 Task: Look for space in Lianran, China from 12th  August, 2023 to 15th August, 2023 for 3 adults in price range Rs.12000 to Rs.16000. Place can be entire place with 2 bedrooms having 3 beds and 1 bathroom. Property type can be house, flat, guest house. Booking option can be shelf check-in. Required host language is Chinese (Simplified).
Action: Mouse moved to (400, 140)
Screenshot: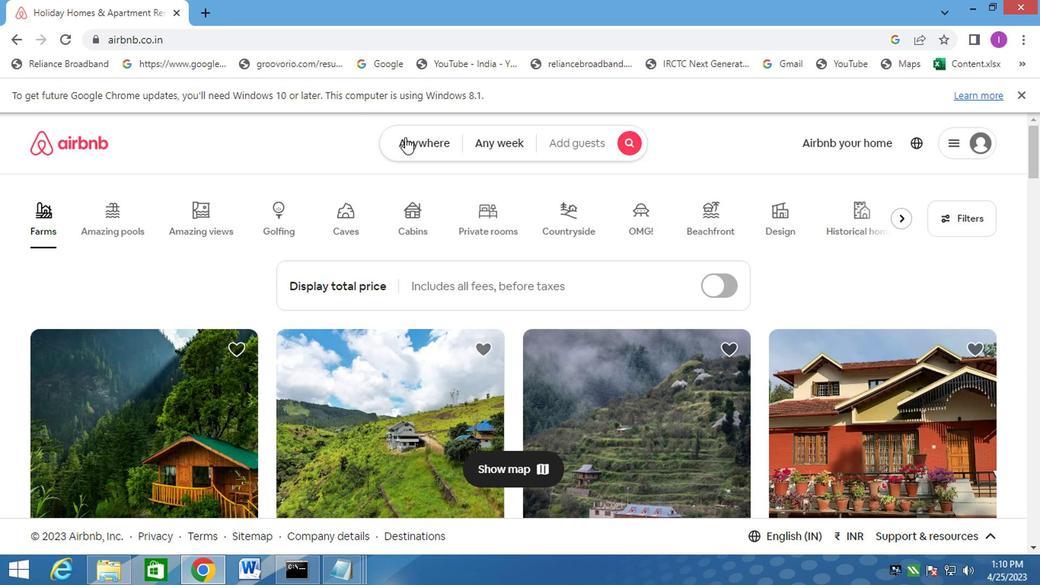 
Action: Mouse pressed left at (400, 140)
Screenshot: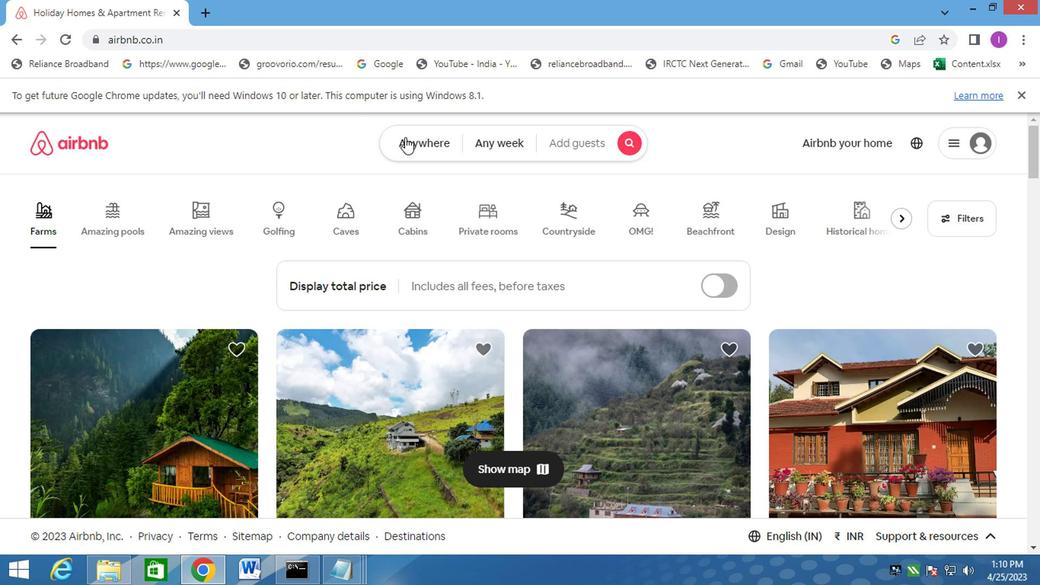 
Action: Mouse moved to (216, 206)
Screenshot: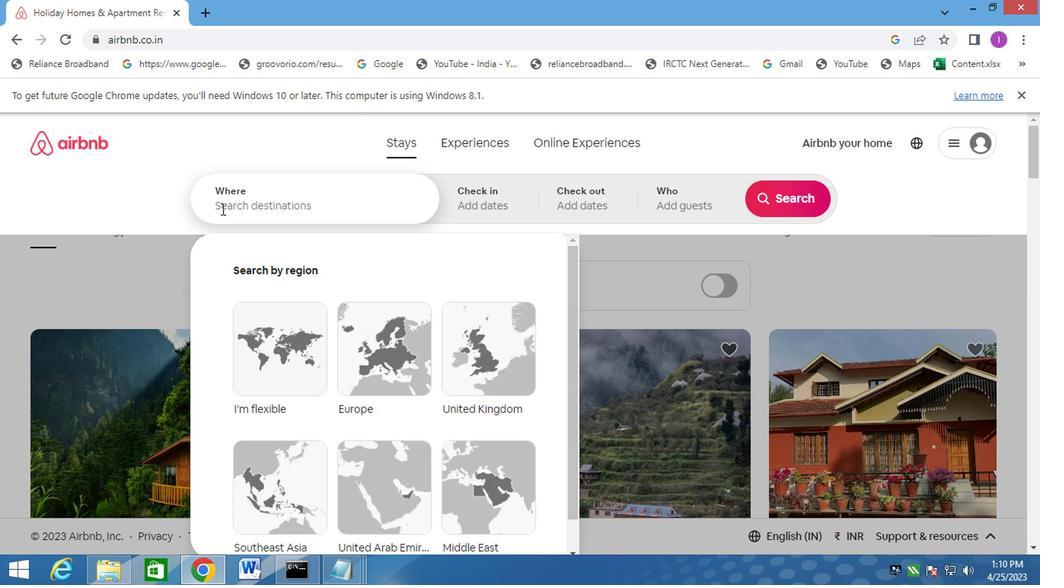 
Action: Mouse pressed left at (216, 206)
Screenshot: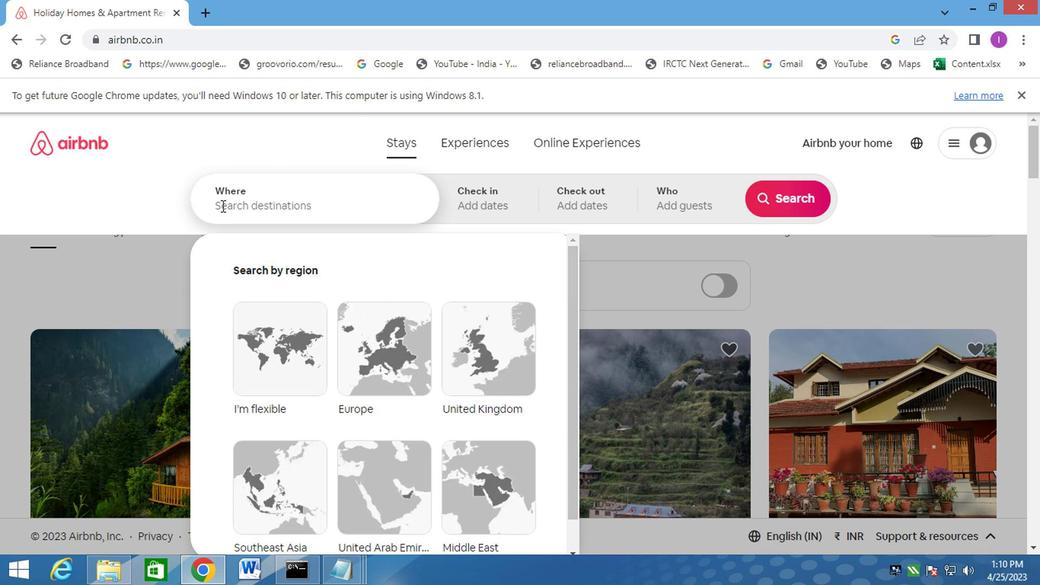 
Action: Mouse moved to (234, 153)
Screenshot: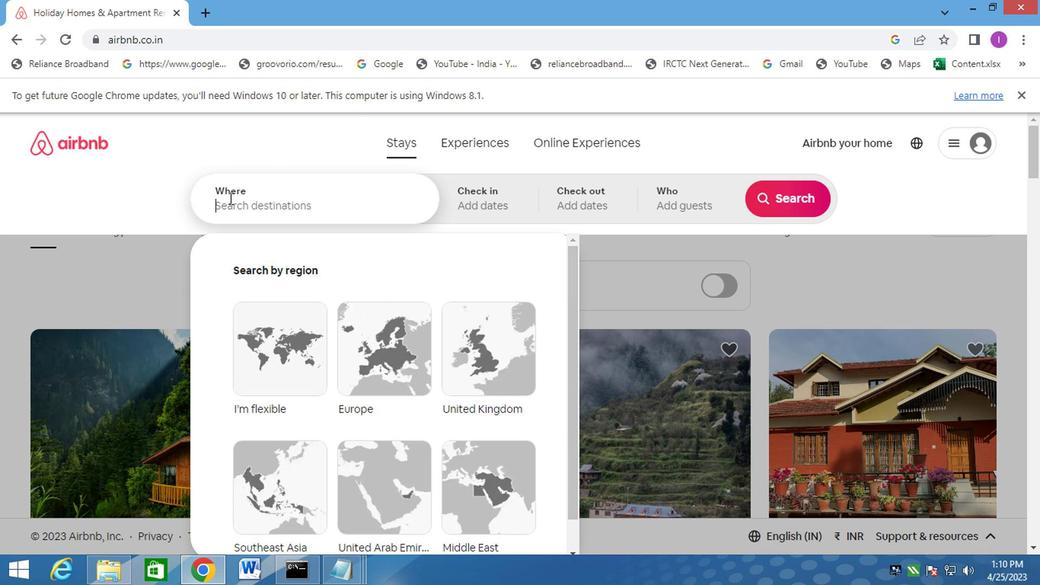 
Action: Key pressed lianran,china
Screenshot: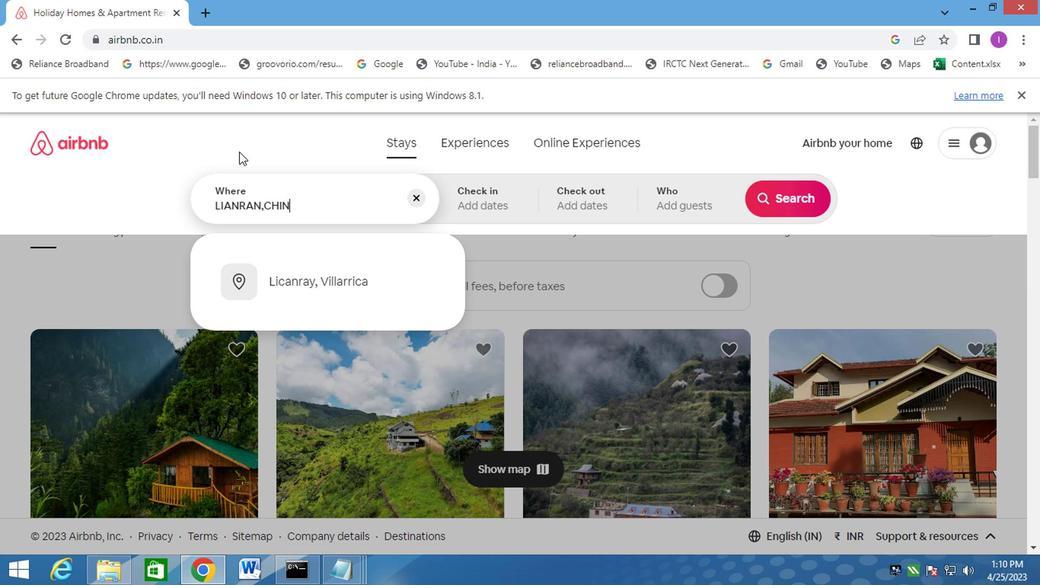 
Action: Mouse moved to (494, 203)
Screenshot: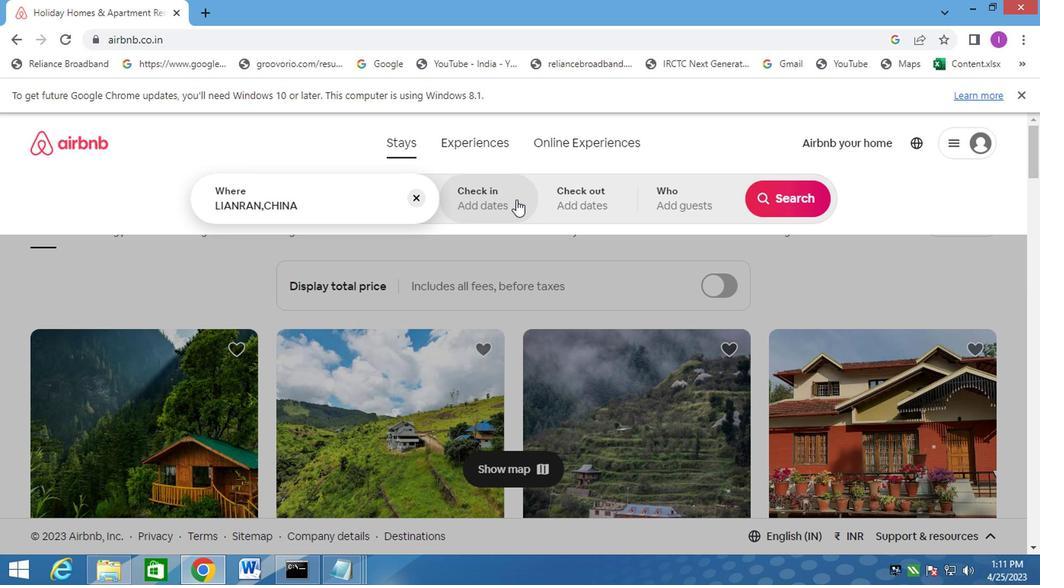 
Action: Mouse pressed left at (494, 203)
Screenshot: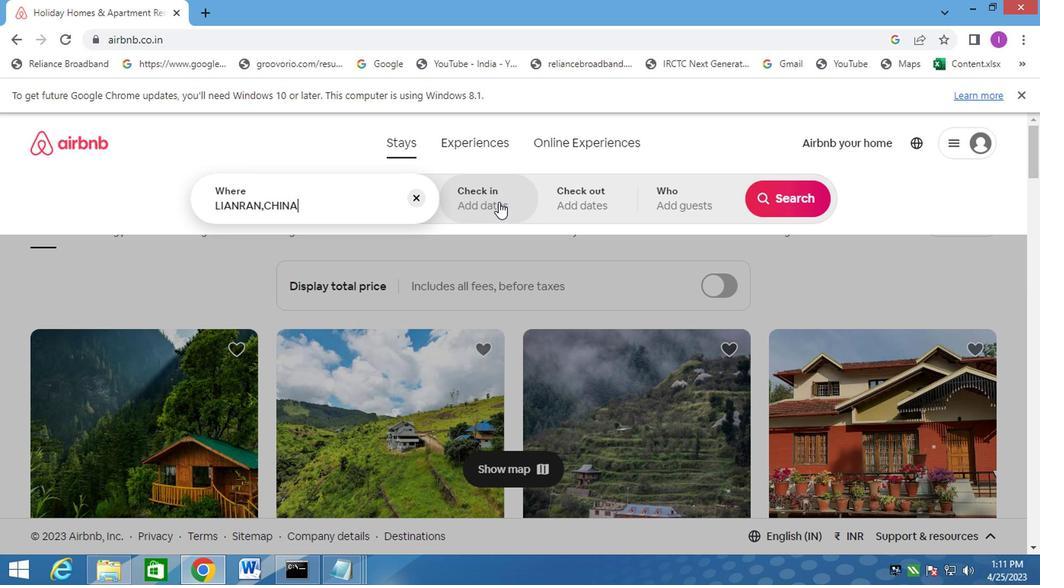 
Action: Mouse moved to (773, 317)
Screenshot: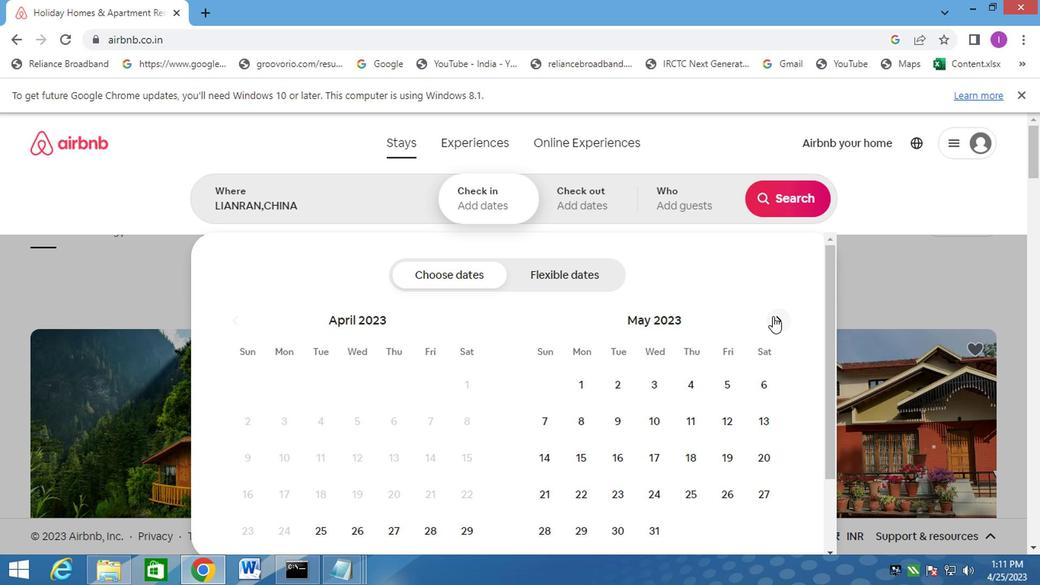 
Action: Mouse pressed left at (773, 317)
Screenshot: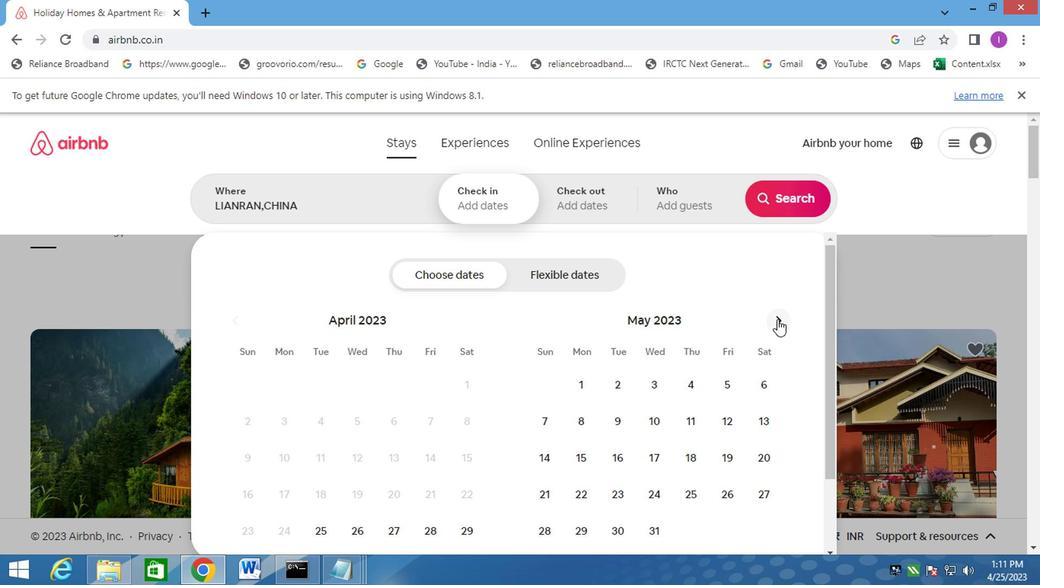 
Action: Mouse moved to (773, 317)
Screenshot: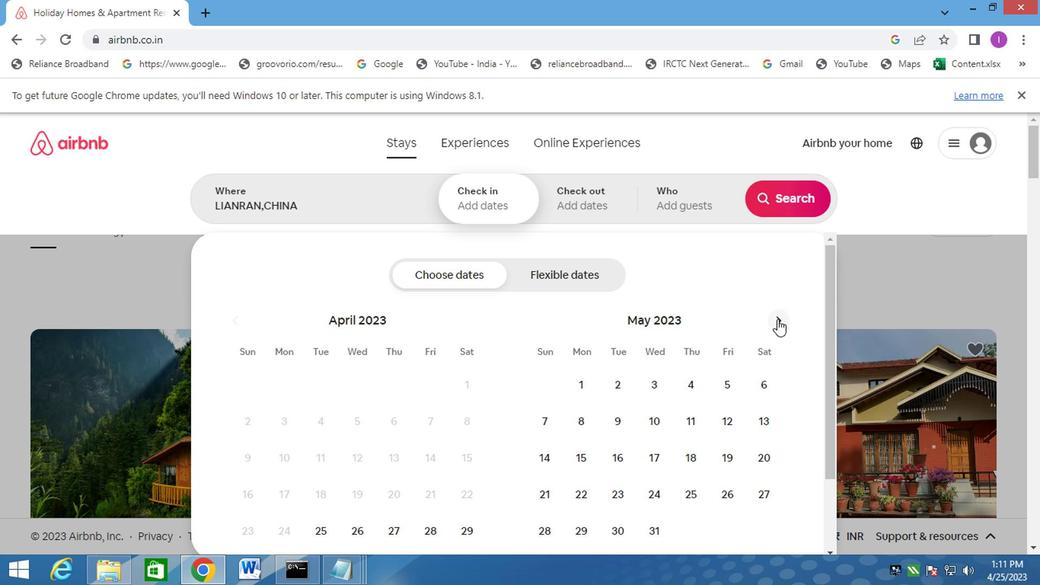 
Action: Mouse pressed left at (773, 317)
Screenshot: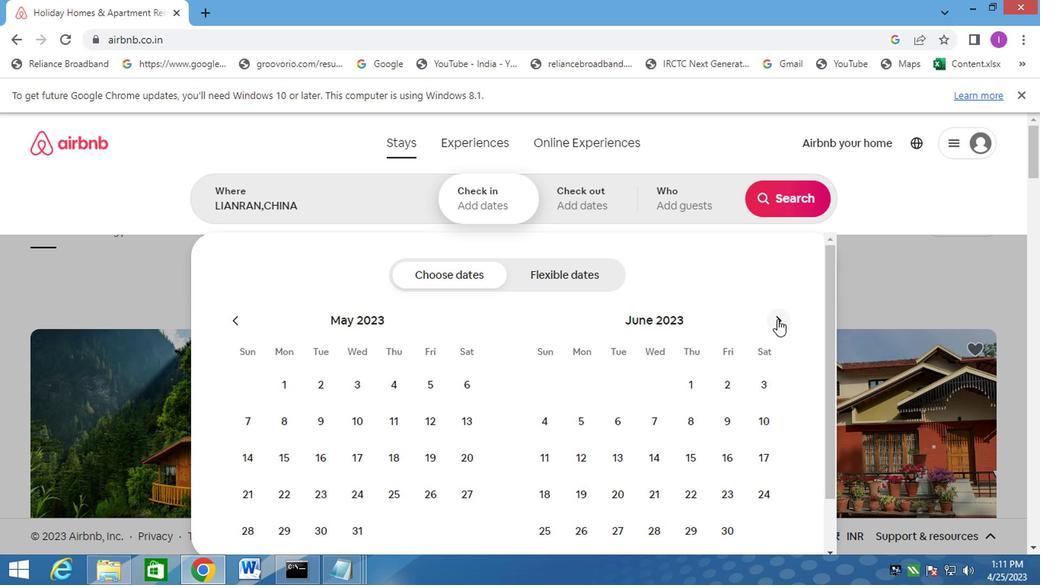 
Action: Mouse pressed left at (773, 317)
Screenshot: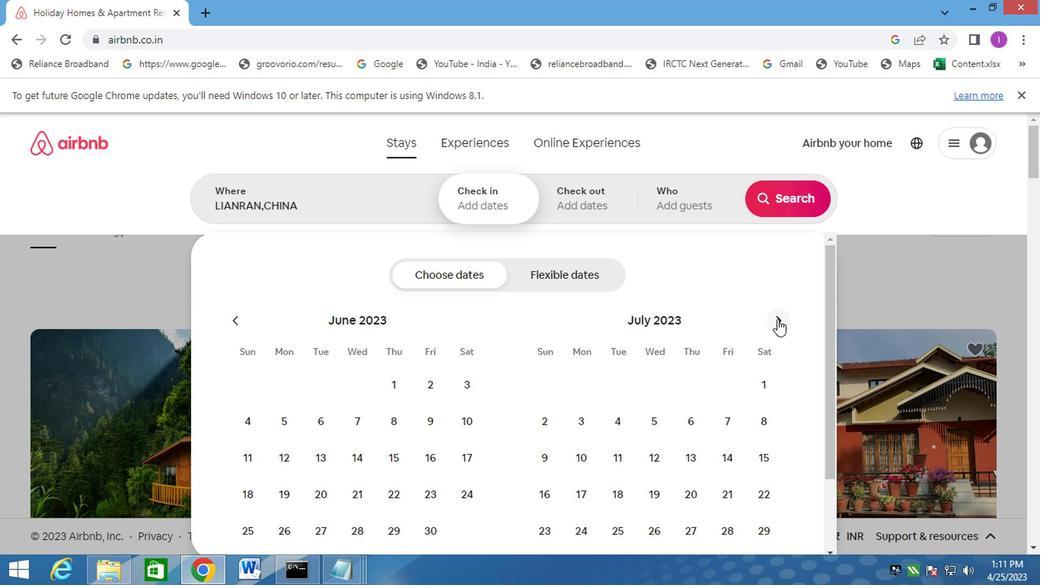 
Action: Mouse moved to (759, 413)
Screenshot: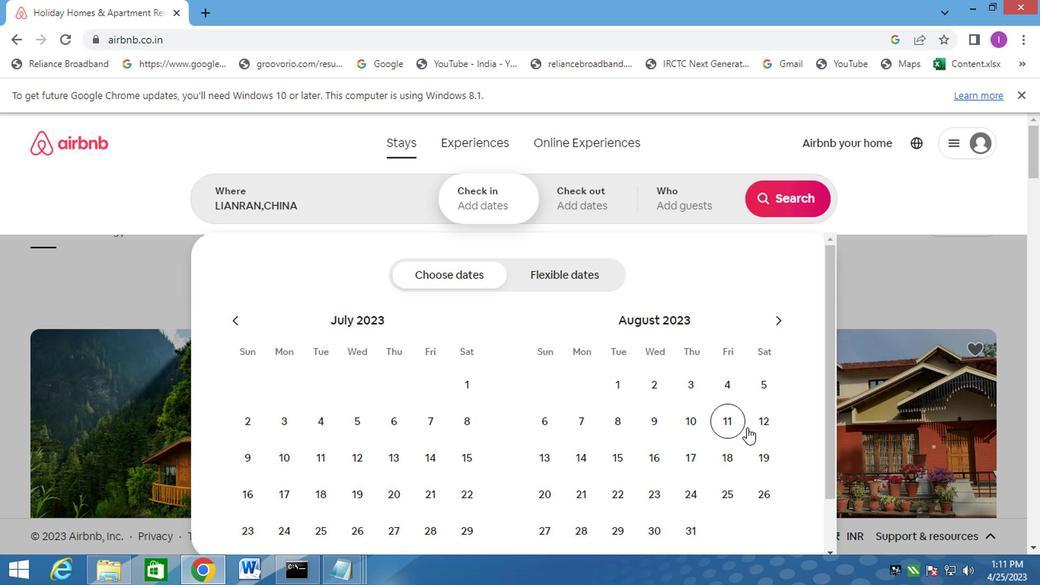 
Action: Mouse pressed left at (759, 413)
Screenshot: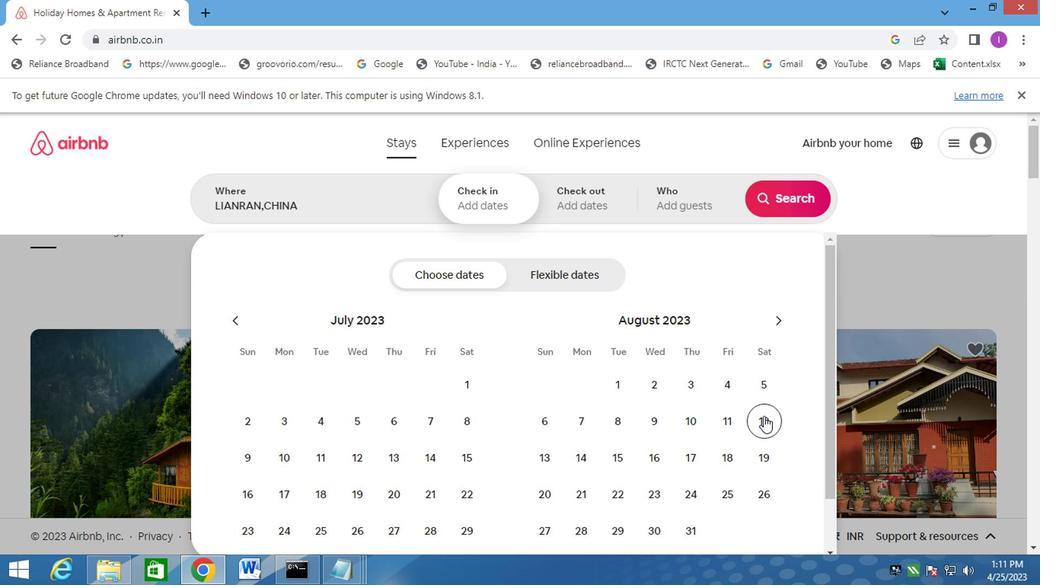 
Action: Mouse moved to (616, 453)
Screenshot: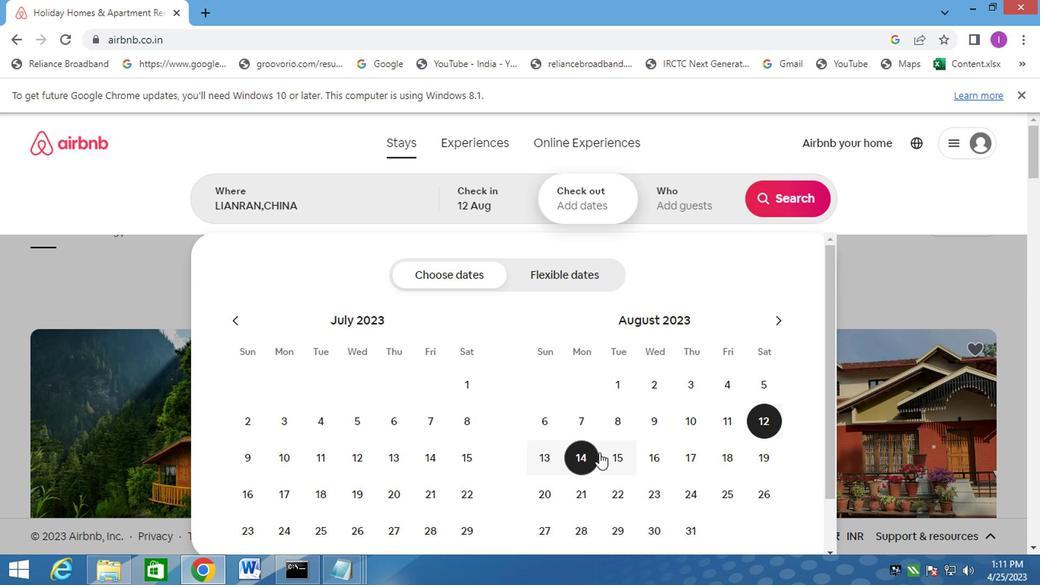 
Action: Mouse pressed left at (616, 453)
Screenshot: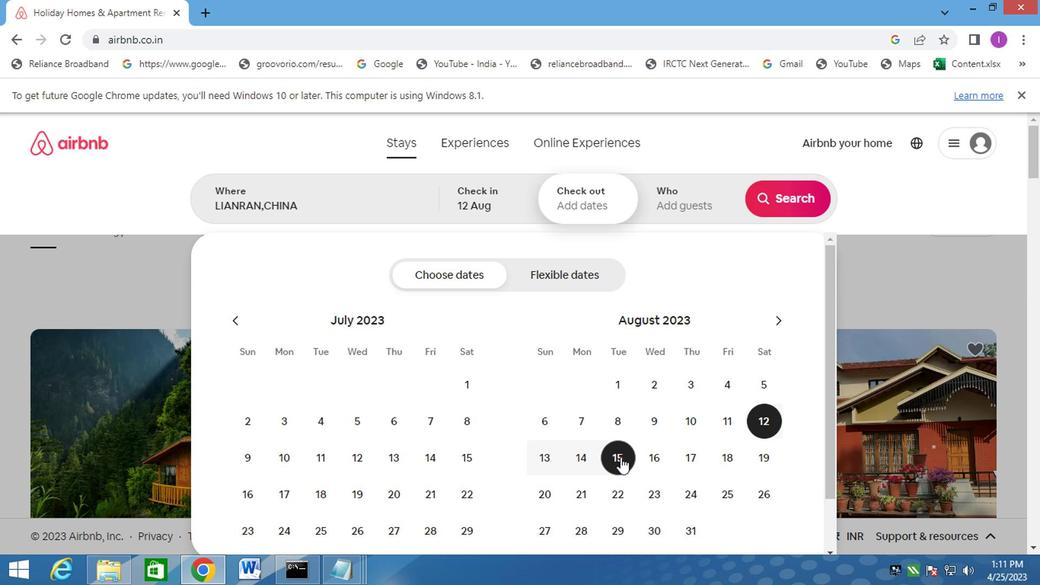 
Action: Mouse moved to (692, 206)
Screenshot: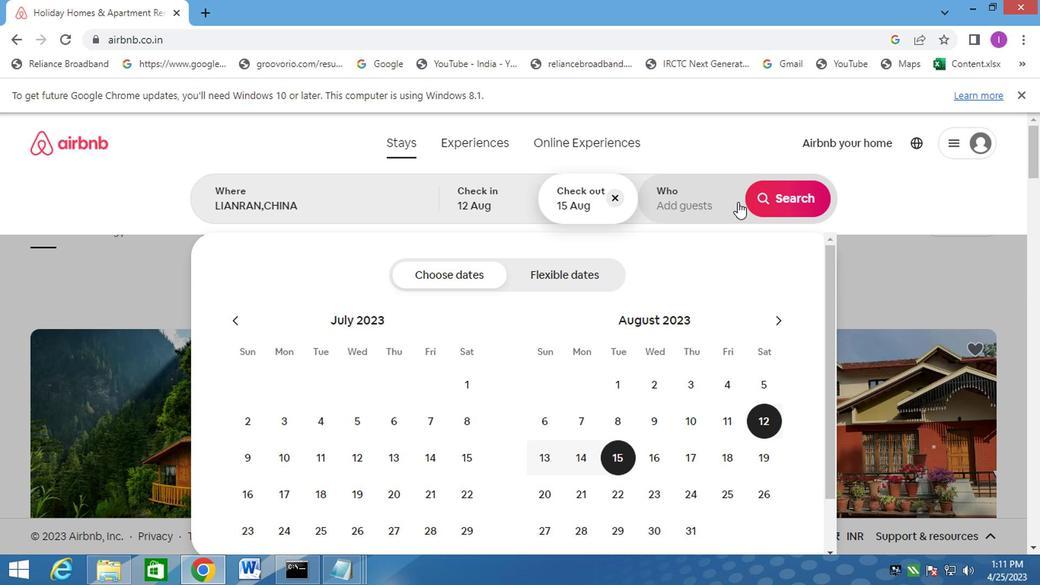 
Action: Mouse pressed left at (692, 206)
Screenshot: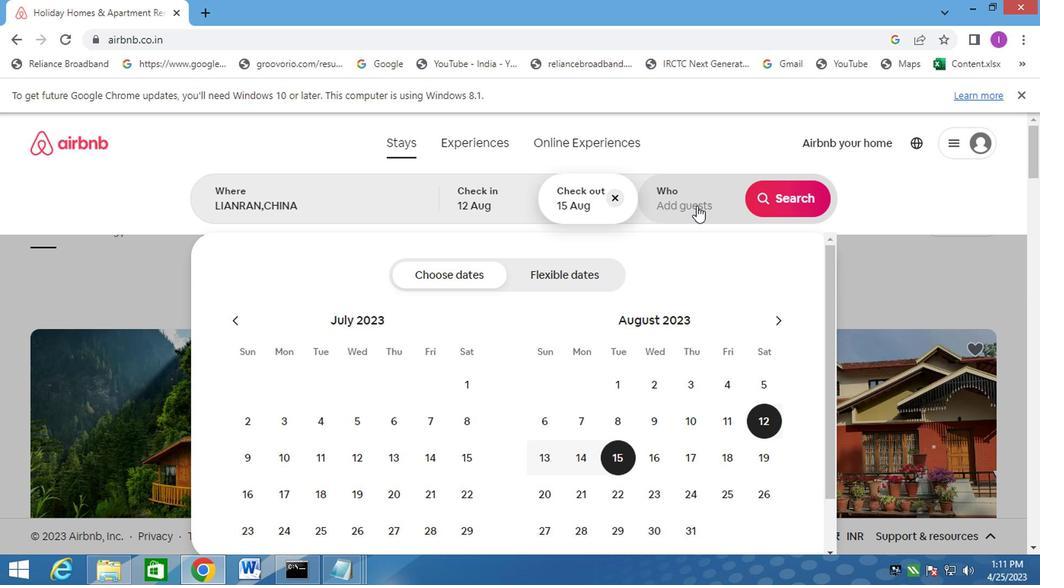 
Action: Mouse moved to (786, 282)
Screenshot: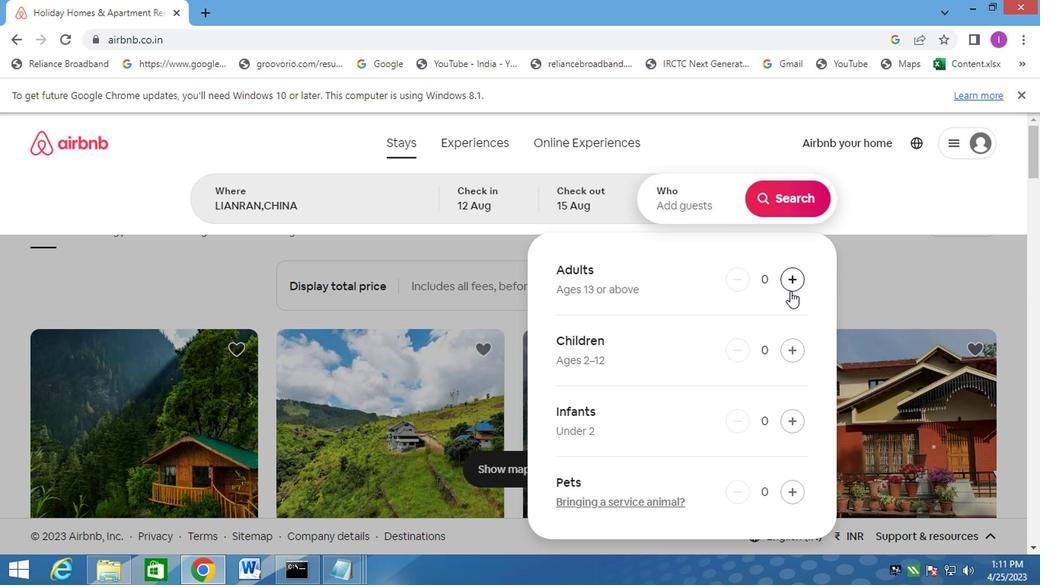
Action: Mouse pressed left at (786, 282)
Screenshot: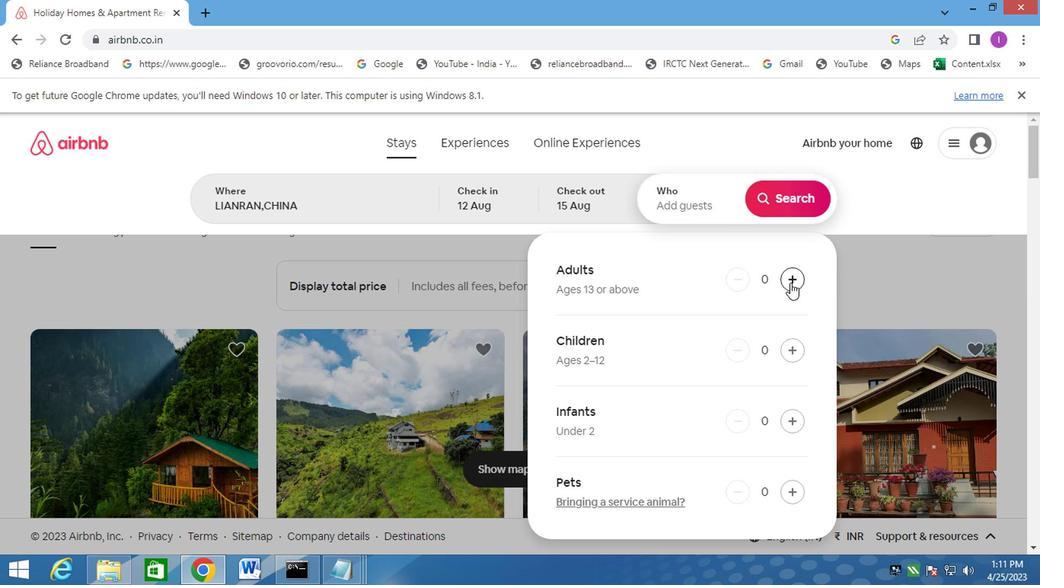 
Action: Mouse pressed left at (786, 282)
Screenshot: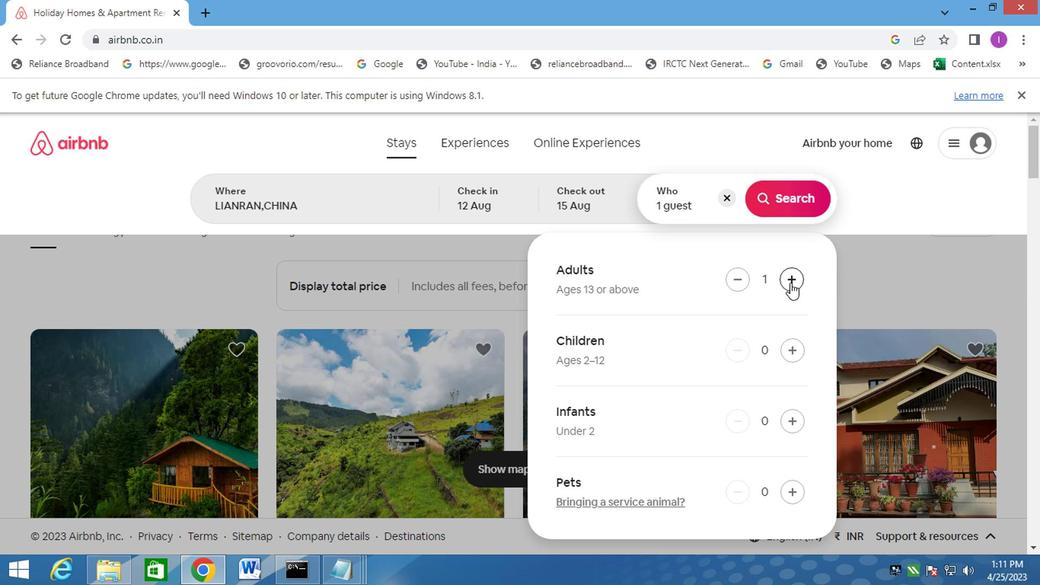 
Action: Mouse moved to (786, 281)
Screenshot: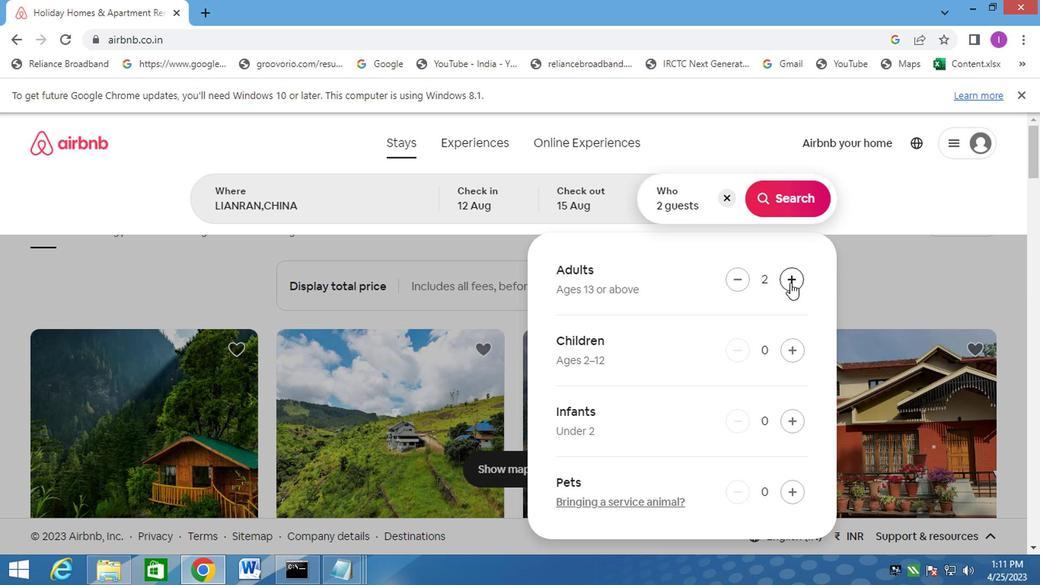 
Action: Mouse pressed left at (786, 281)
Screenshot: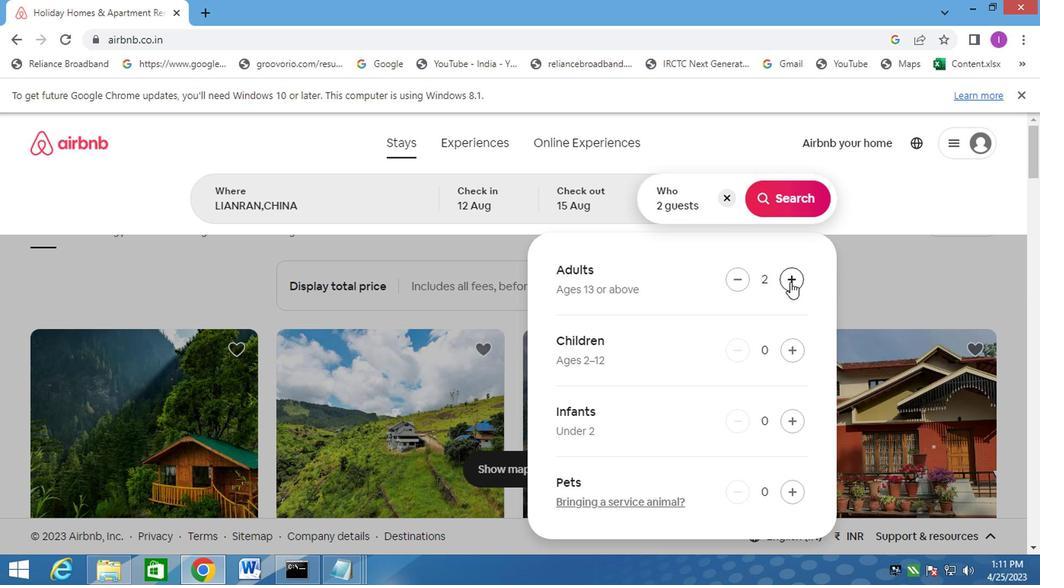 
Action: Mouse moved to (777, 203)
Screenshot: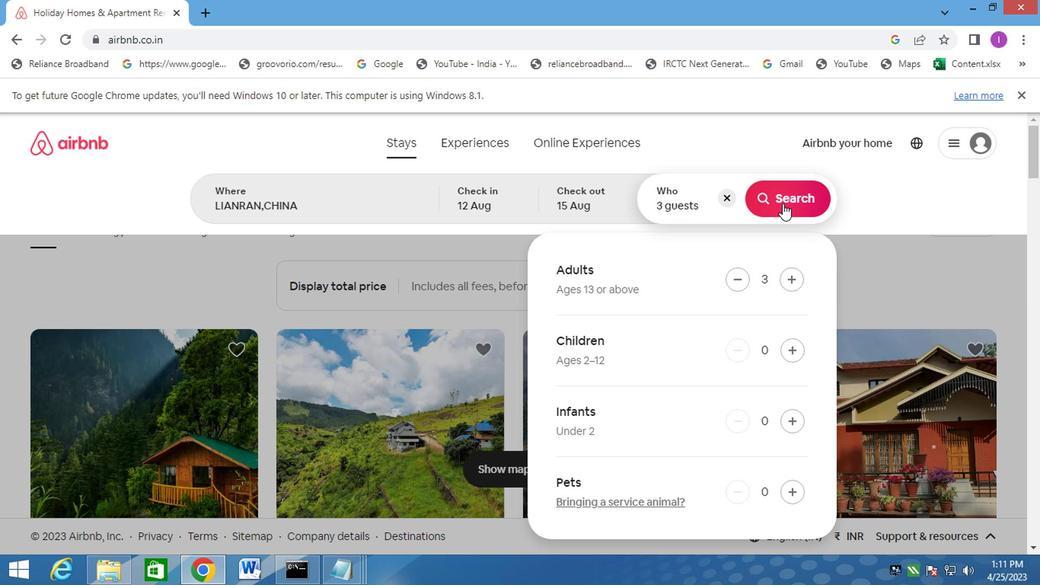 
Action: Mouse pressed left at (777, 203)
Screenshot: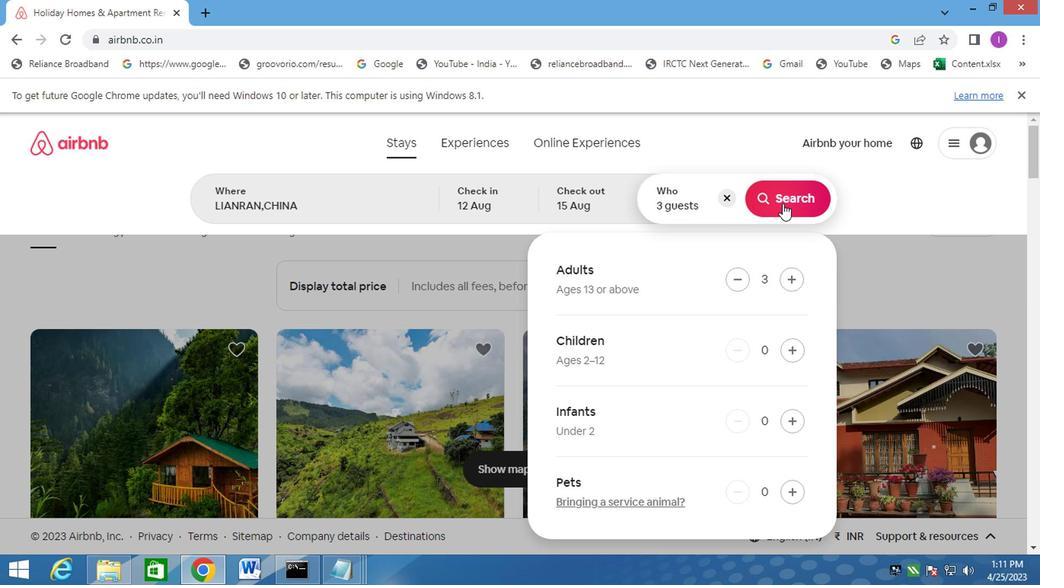 
Action: Mouse moved to (979, 206)
Screenshot: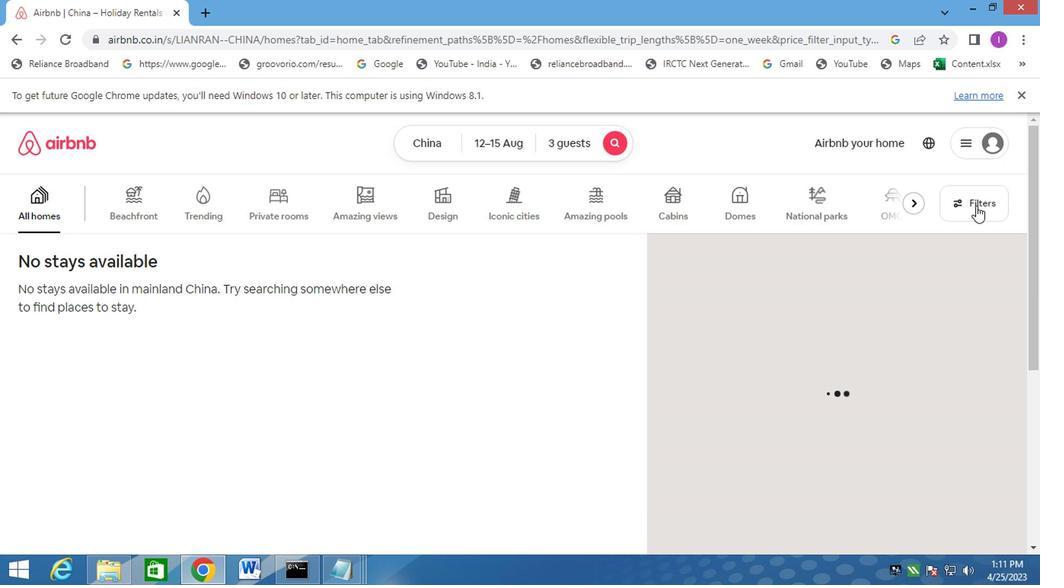 
Action: Mouse pressed left at (979, 206)
Screenshot: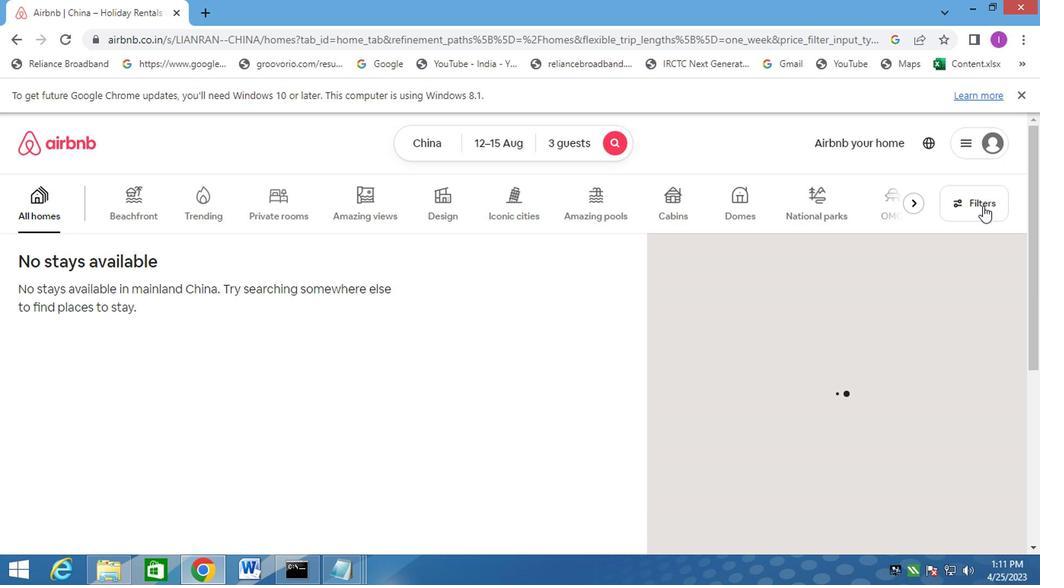 
Action: Mouse moved to (321, 303)
Screenshot: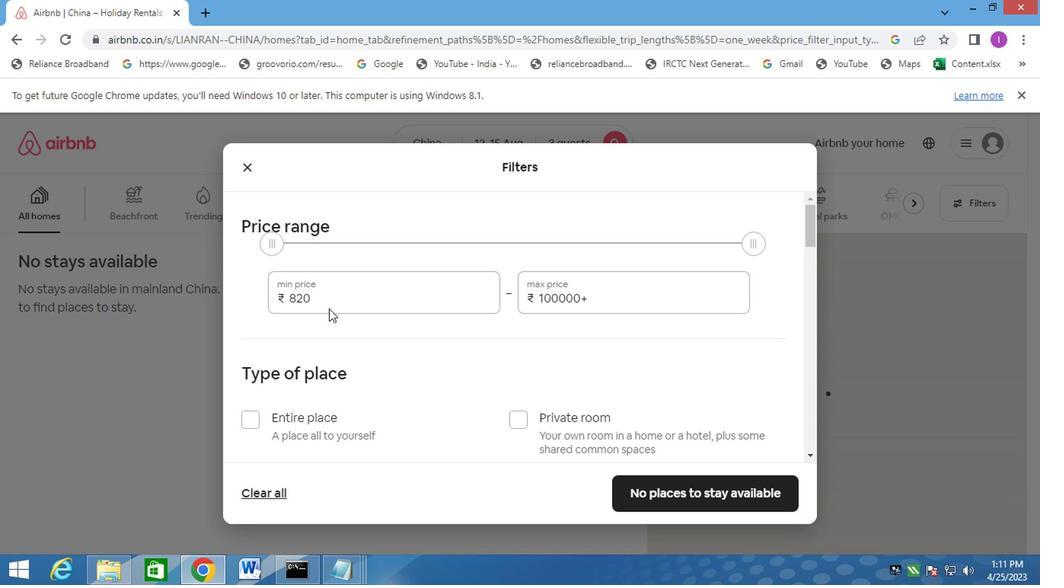 
Action: Mouse pressed left at (321, 303)
Screenshot: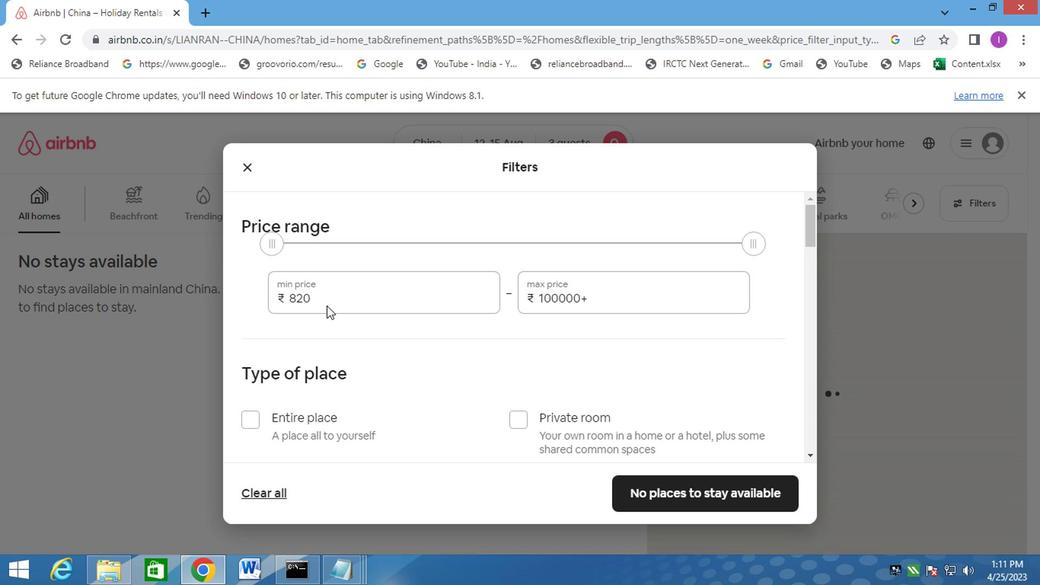 
Action: Mouse moved to (286, 303)
Screenshot: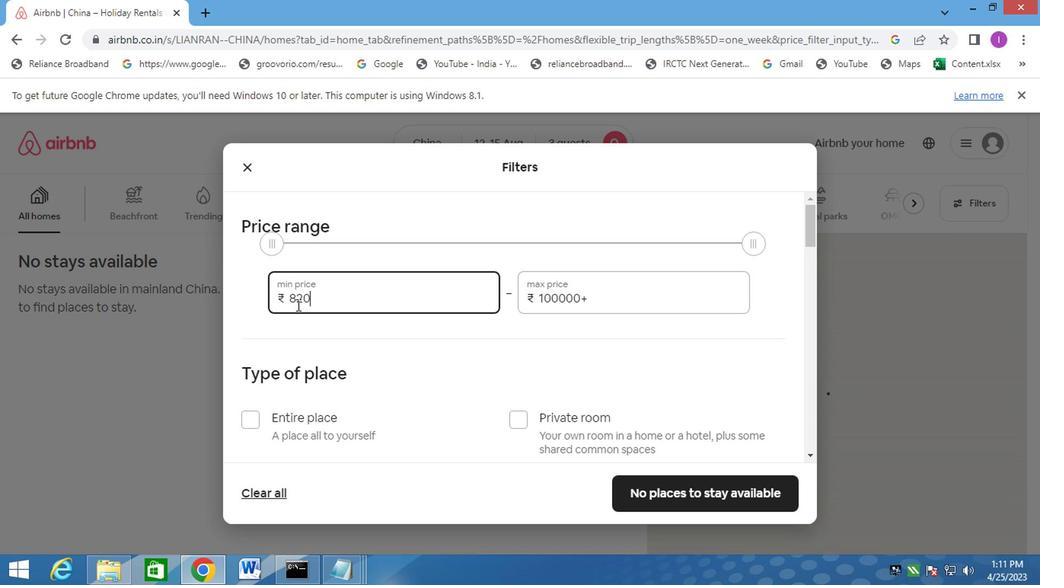 
Action: Mouse pressed left at (286, 303)
Screenshot: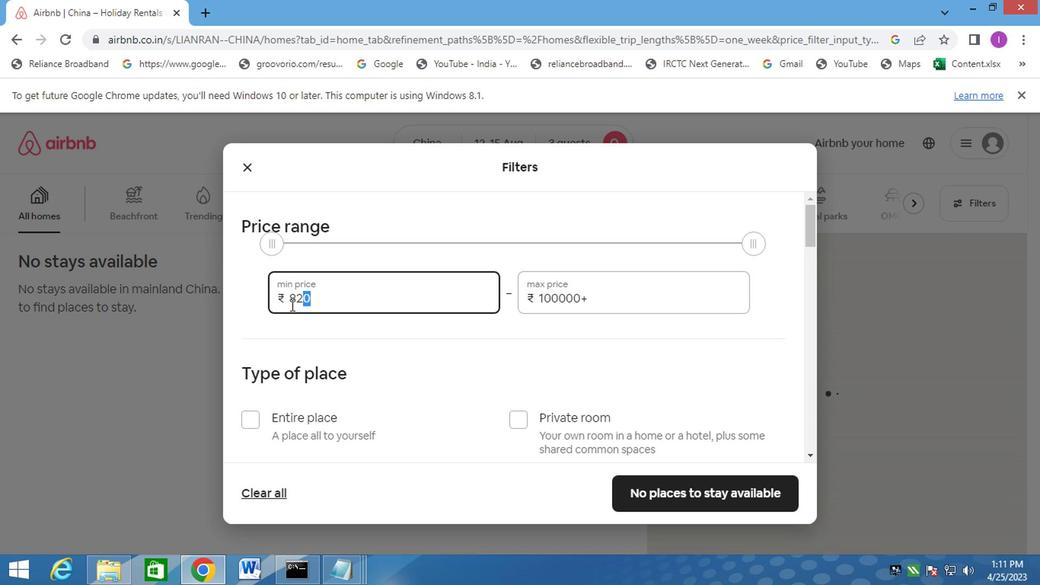 
Action: Mouse moved to (322, 291)
Screenshot: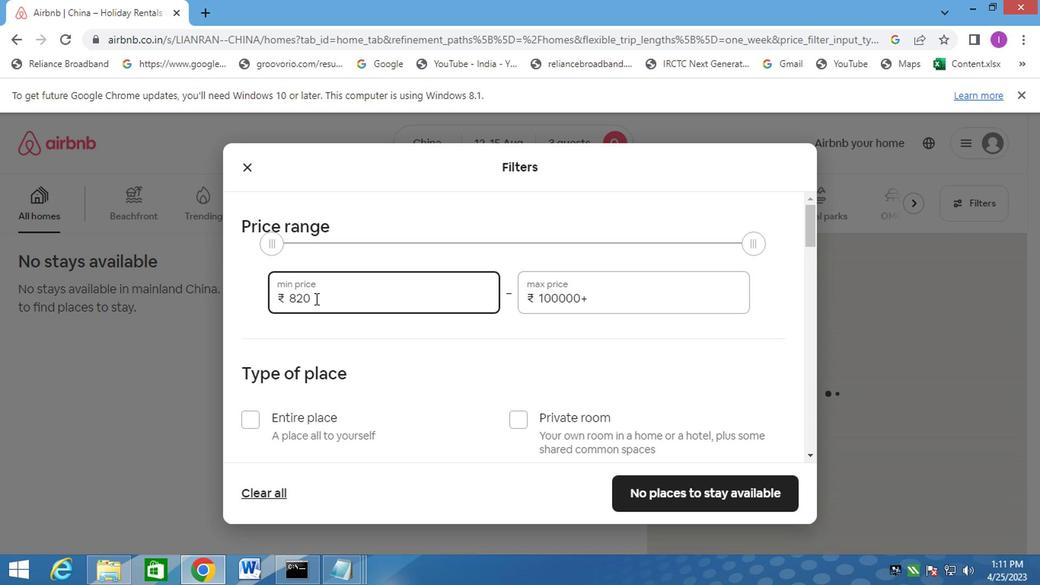 
Action: Mouse pressed left at (322, 291)
Screenshot: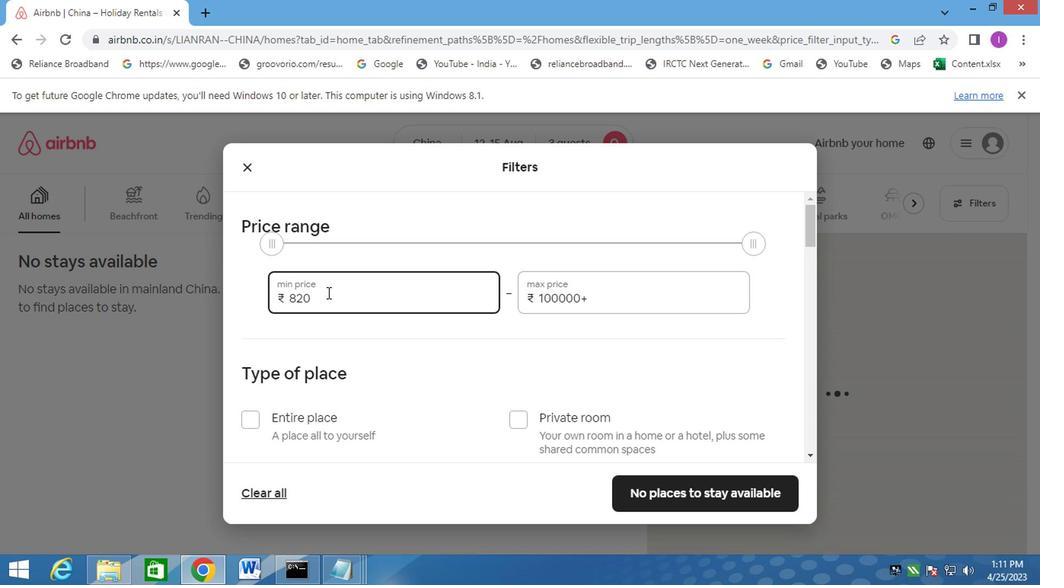 
Action: Mouse moved to (280, 299)
Screenshot: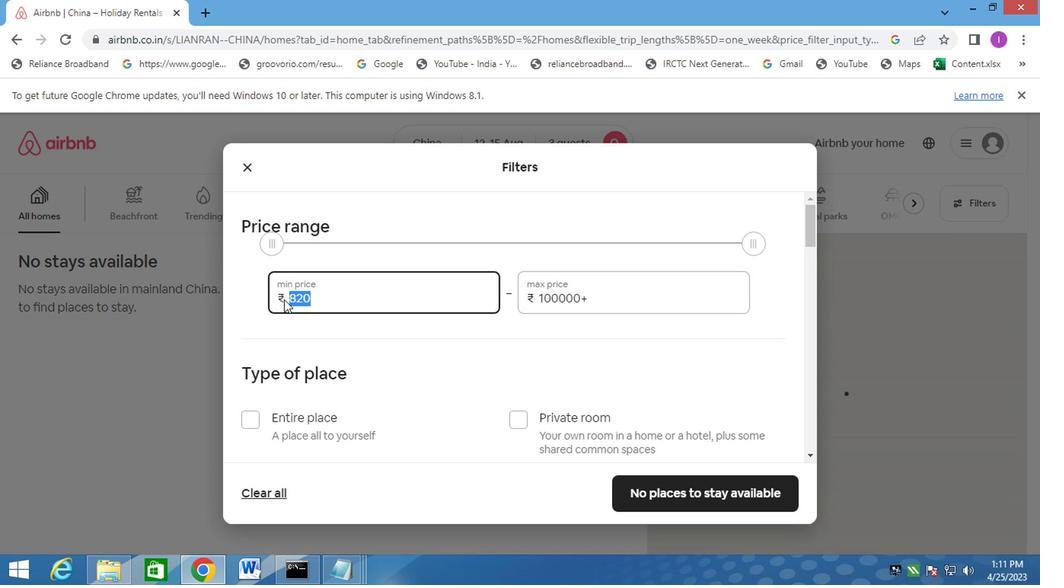
Action: Key pressed 12000
Screenshot: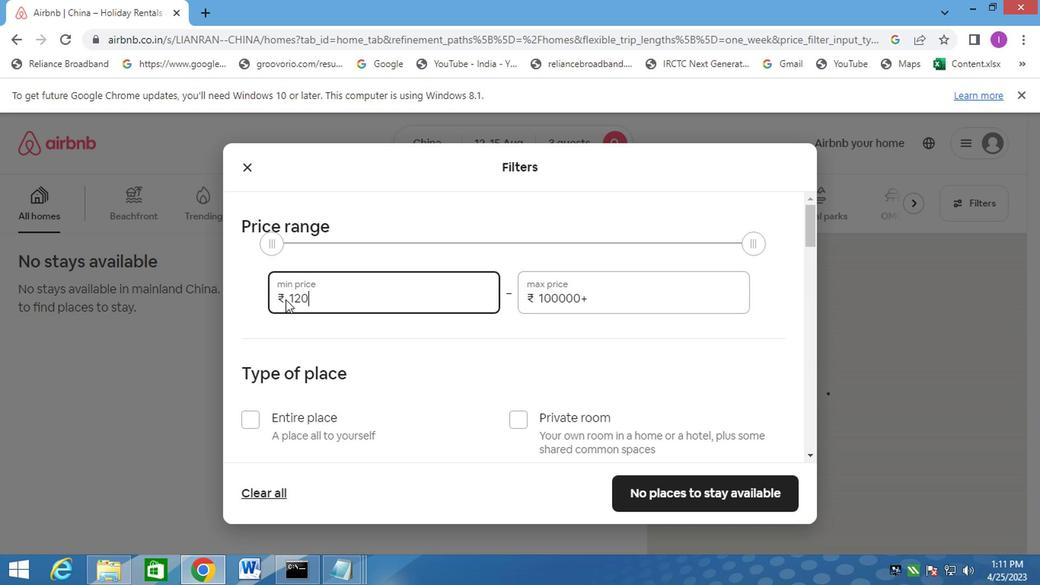 
Action: Mouse moved to (592, 291)
Screenshot: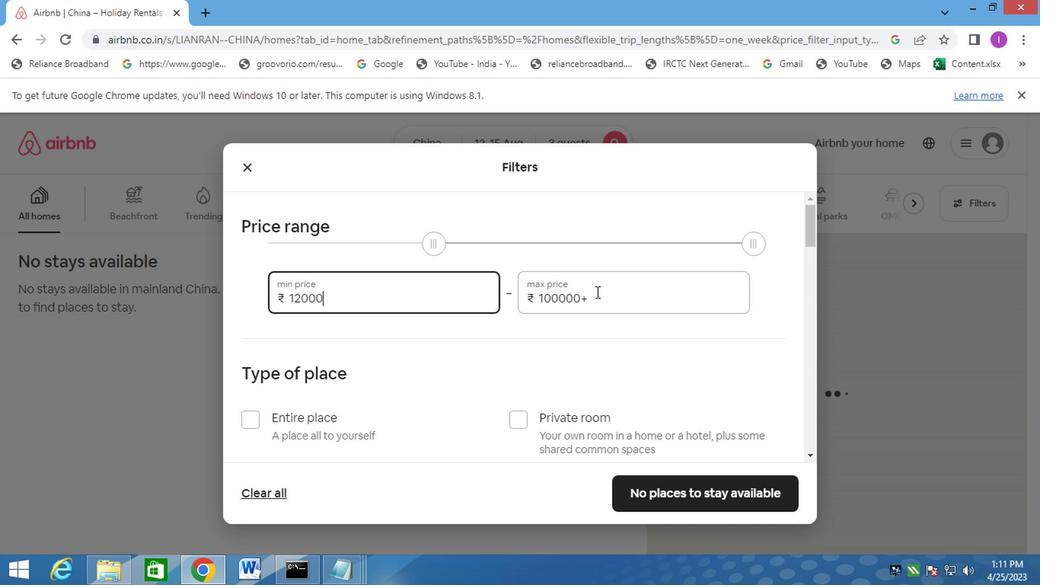 
Action: Mouse pressed left at (592, 291)
Screenshot: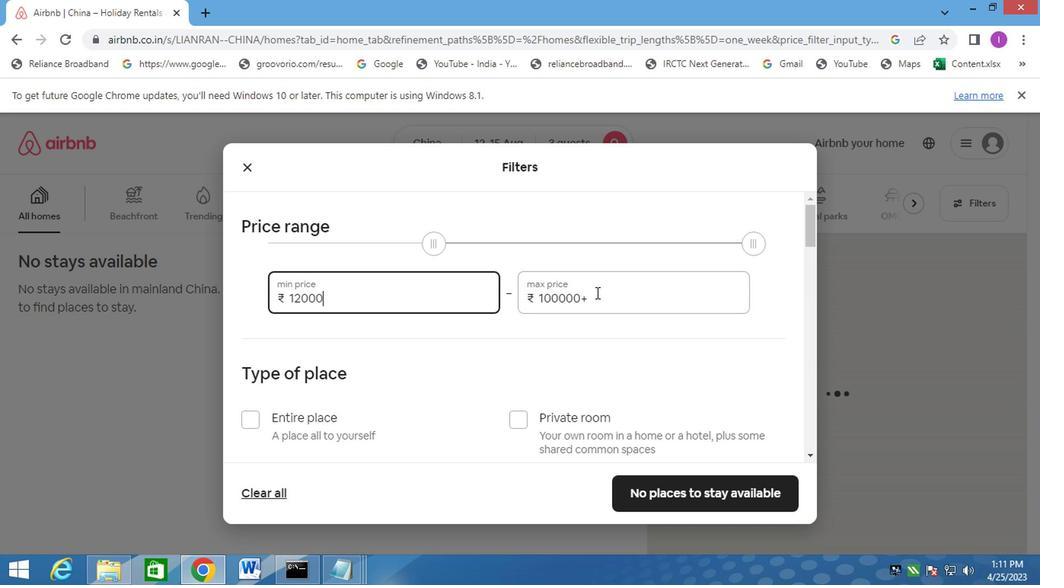 
Action: Mouse moved to (525, 299)
Screenshot: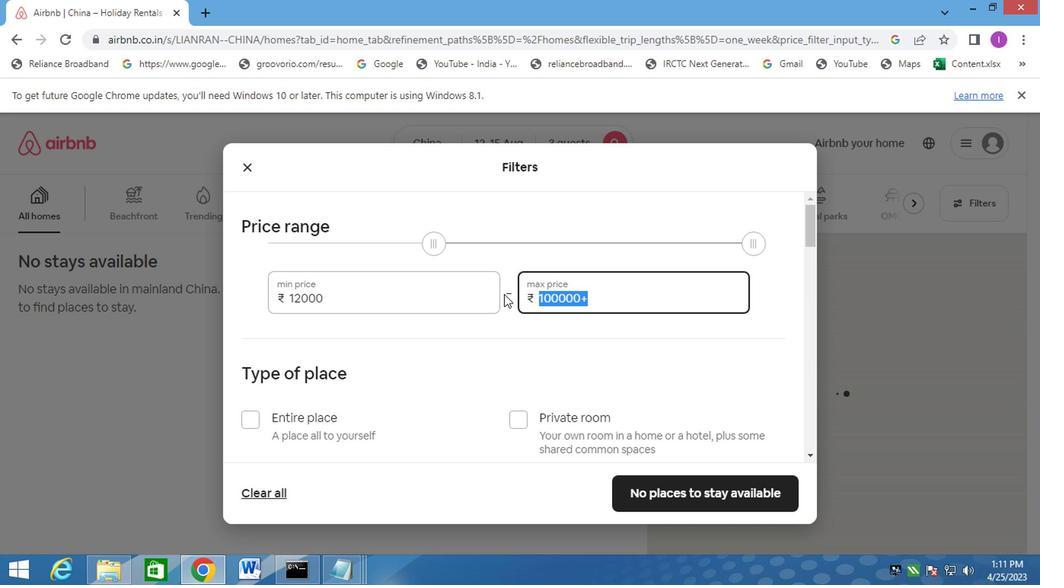 
Action: Key pressed 16000
Screenshot: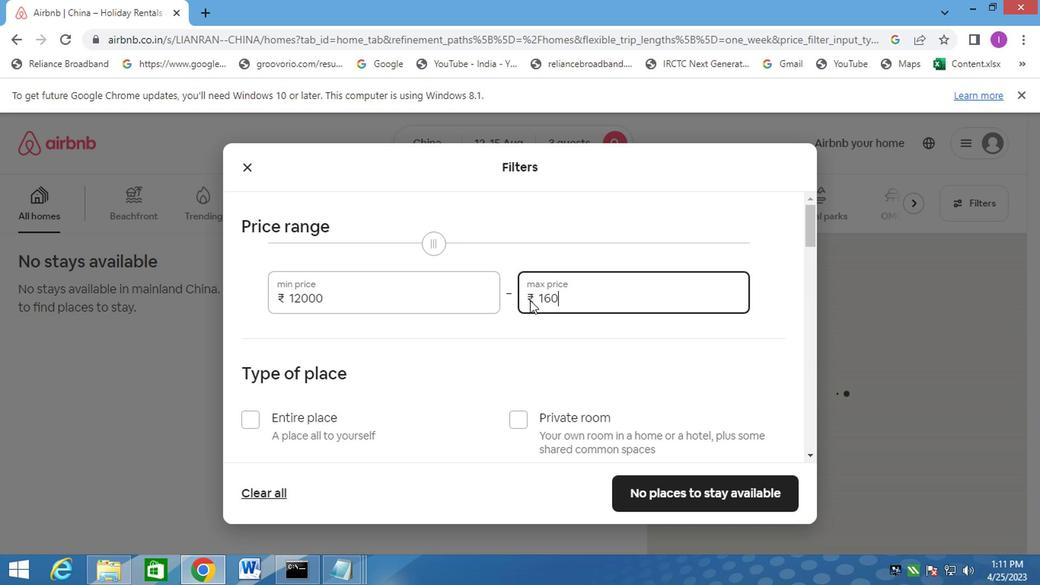 
Action: Mouse moved to (330, 416)
Screenshot: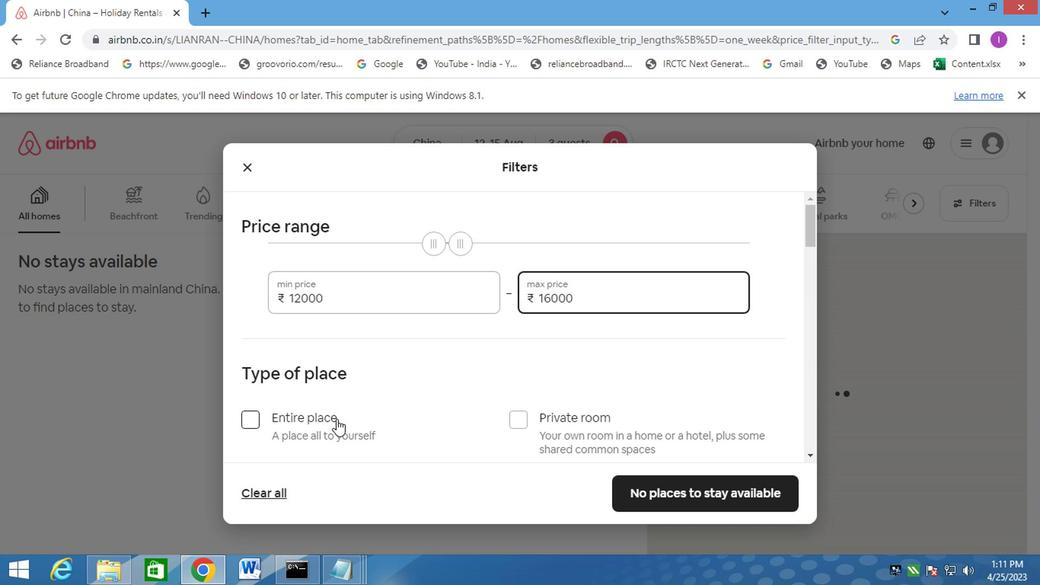 
Action: Mouse scrolled (330, 415) with delta (0, 0)
Screenshot: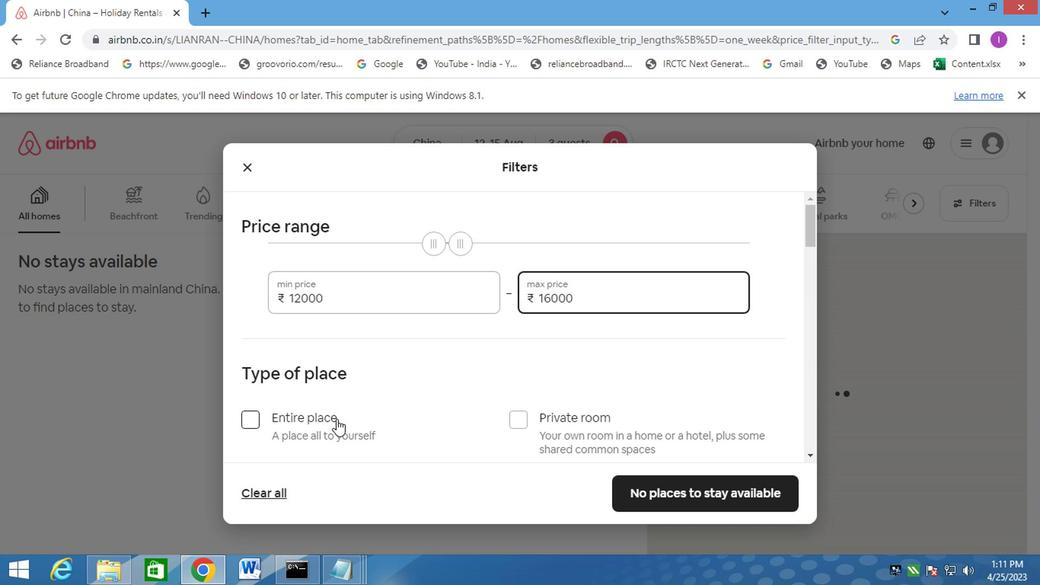 
Action: Mouse moved to (243, 345)
Screenshot: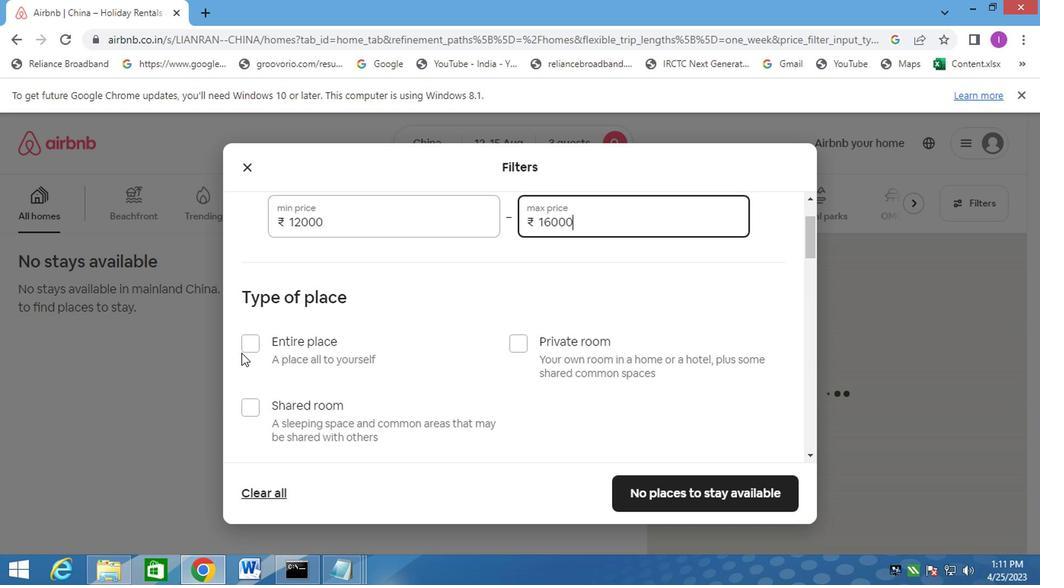 
Action: Mouse pressed left at (243, 345)
Screenshot: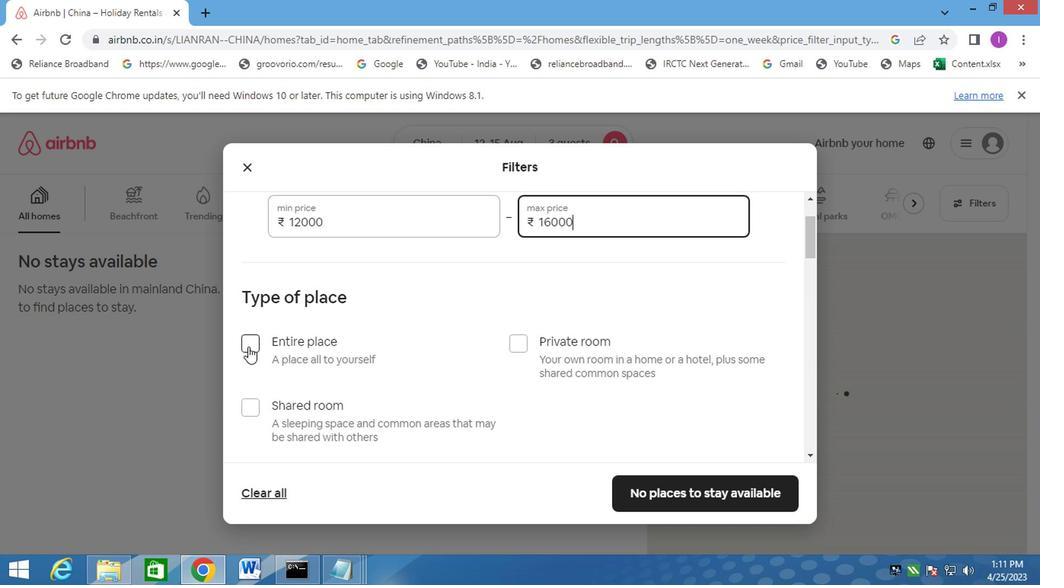
Action: Mouse moved to (353, 345)
Screenshot: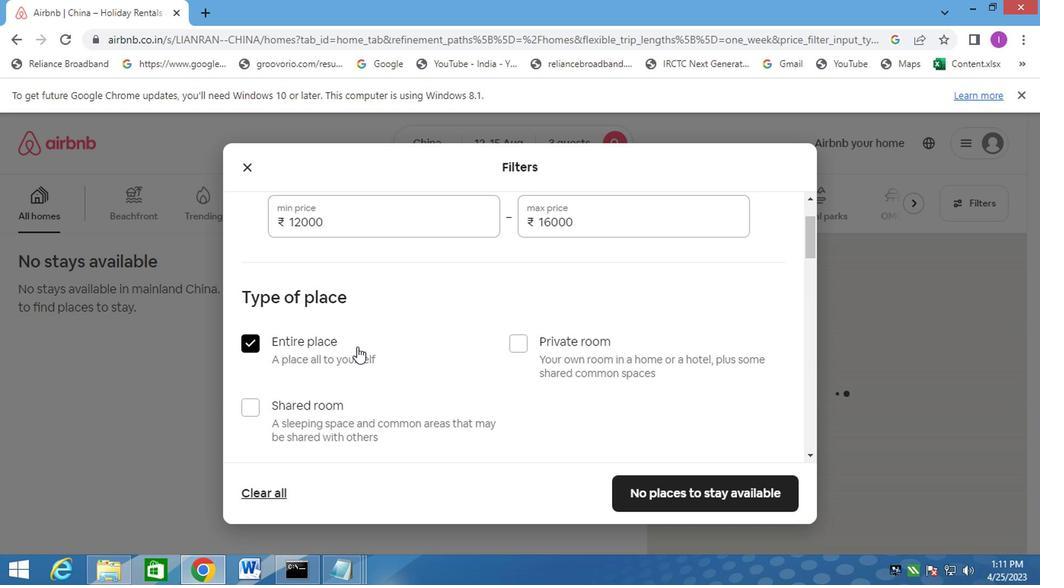 
Action: Mouse scrolled (353, 344) with delta (0, 0)
Screenshot: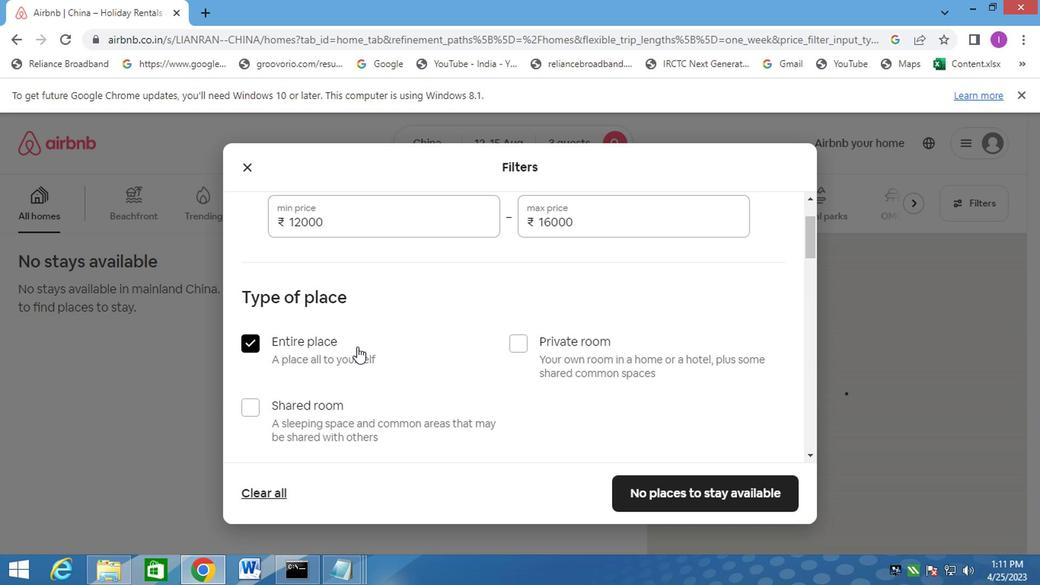 
Action: Mouse moved to (354, 345)
Screenshot: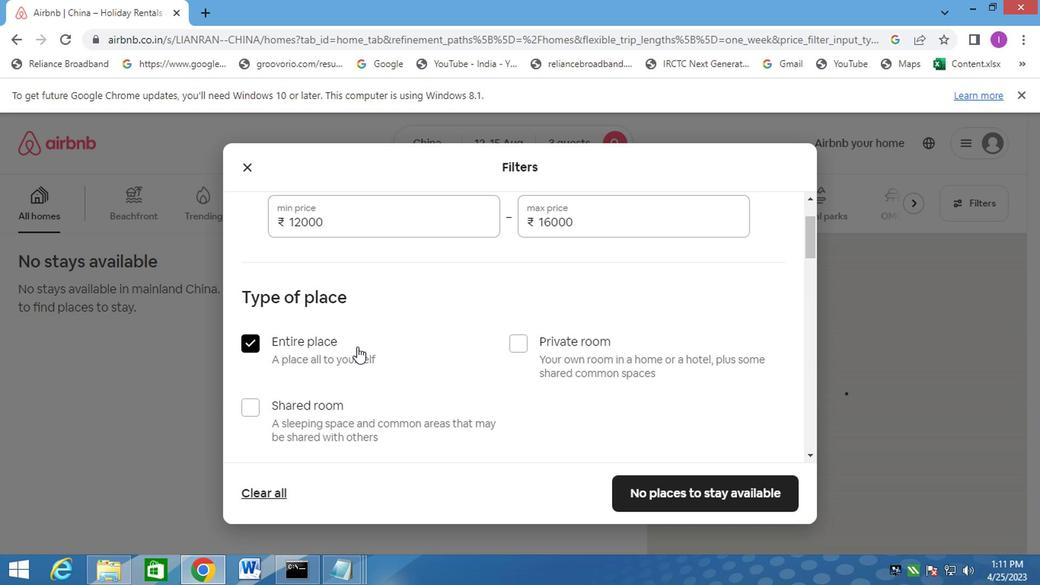
Action: Mouse scrolled (354, 344) with delta (0, 0)
Screenshot: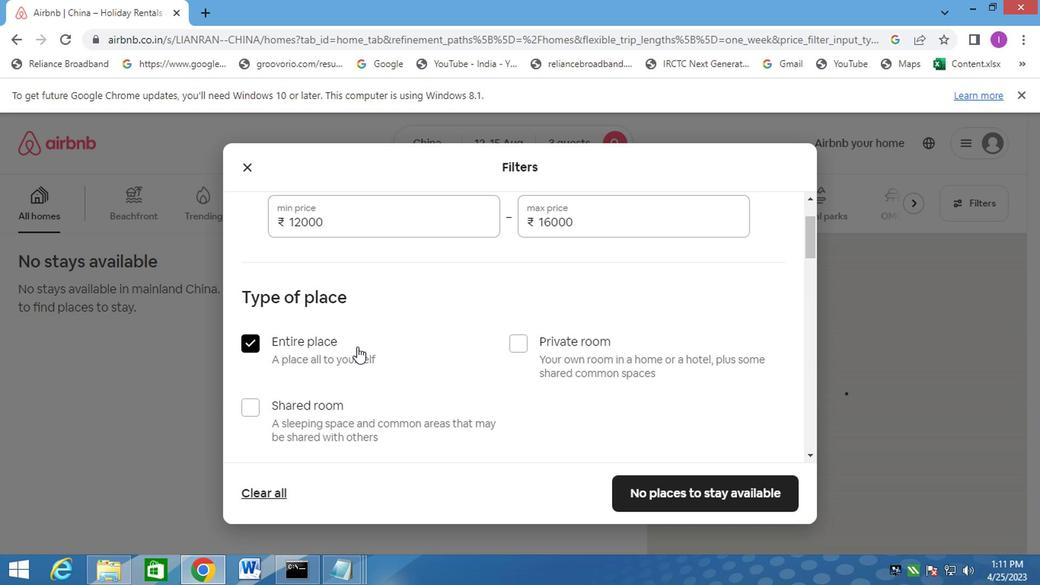 
Action: Mouse moved to (355, 346)
Screenshot: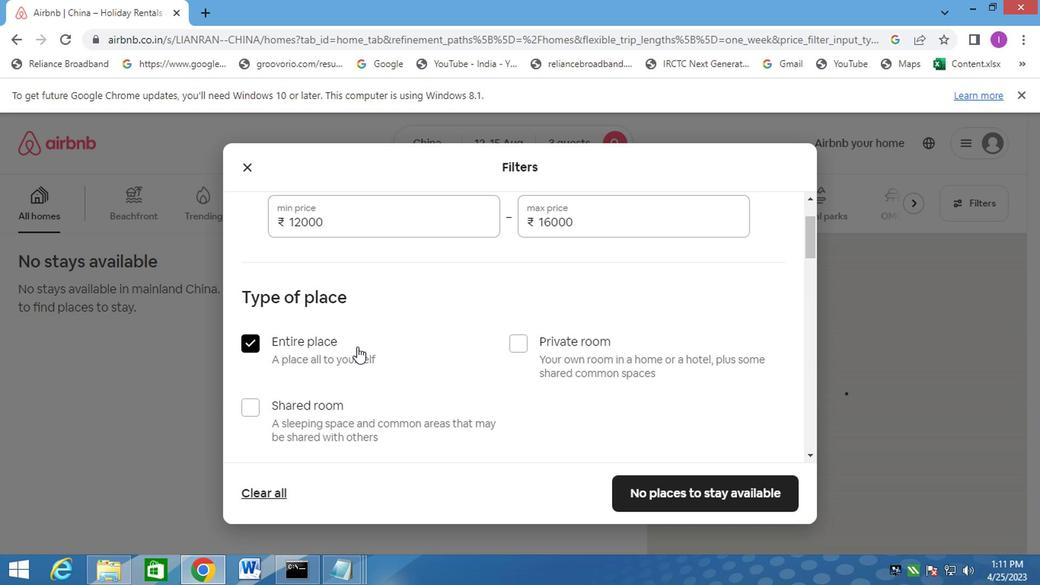 
Action: Mouse scrolled (355, 345) with delta (0, -1)
Screenshot: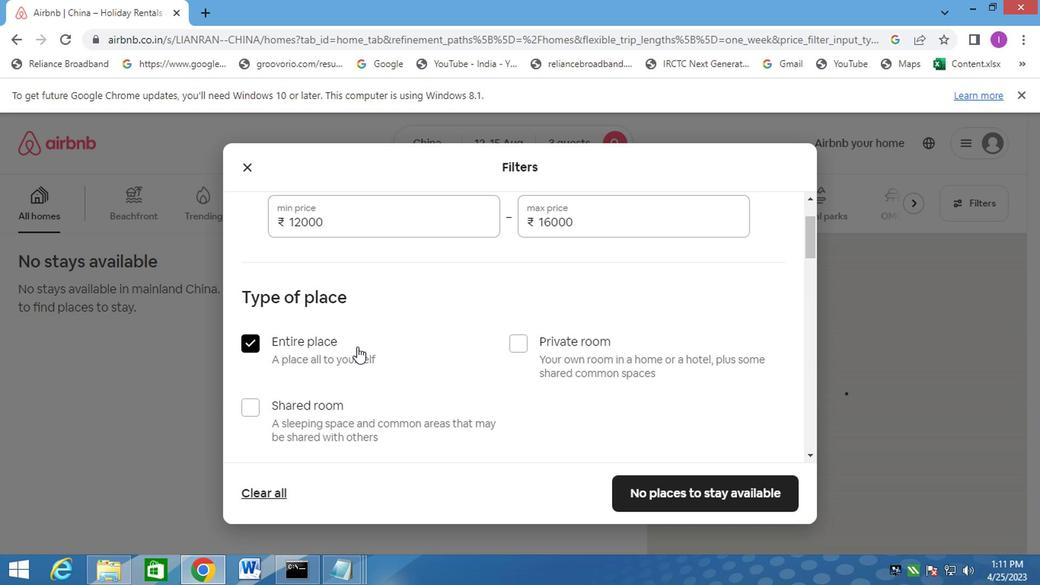 
Action: Mouse moved to (358, 346)
Screenshot: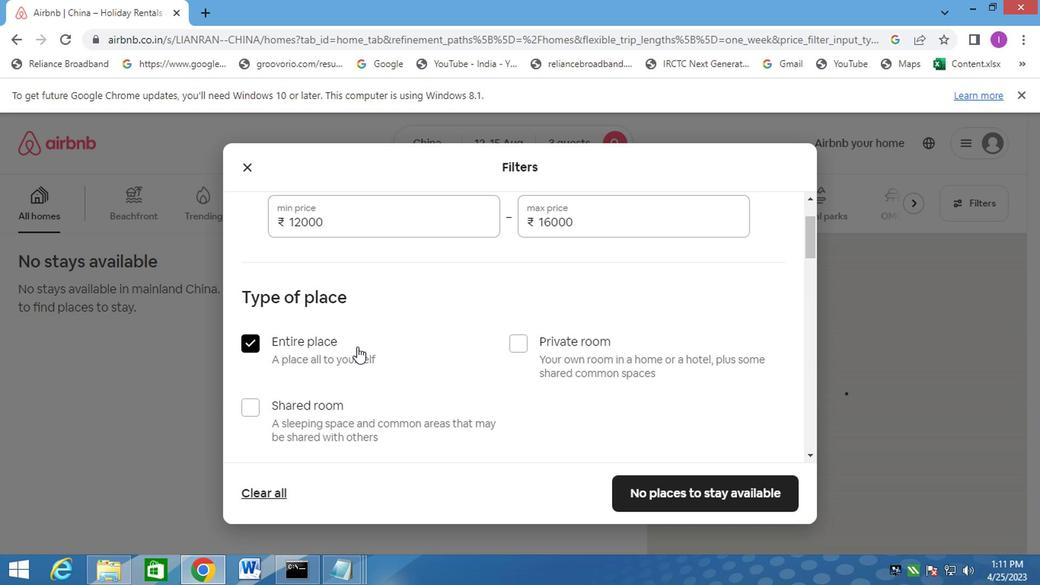 
Action: Mouse scrolled (358, 346) with delta (0, 0)
Screenshot: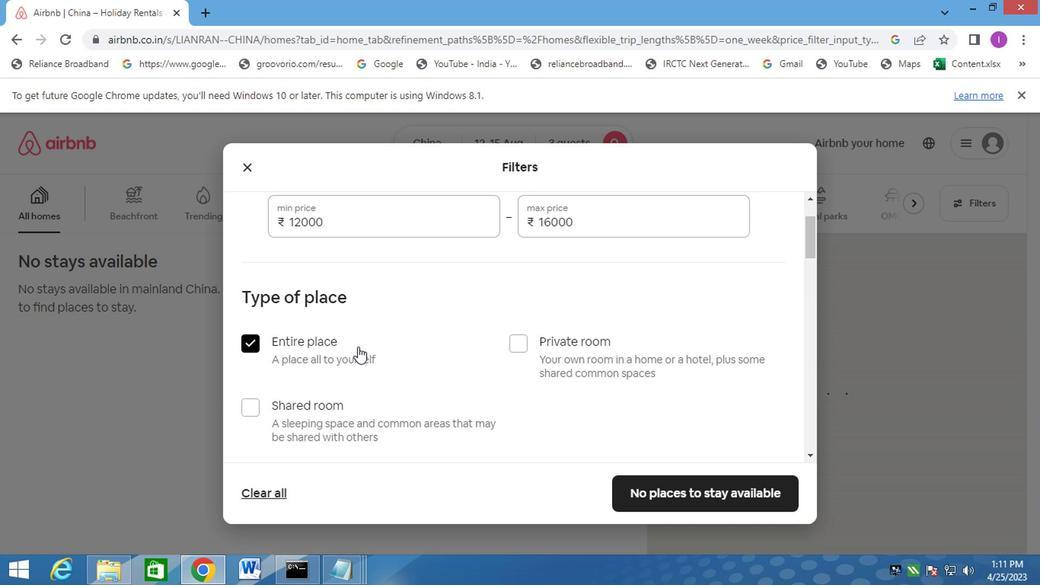 
Action: Mouse moved to (362, 346)
Screenshot: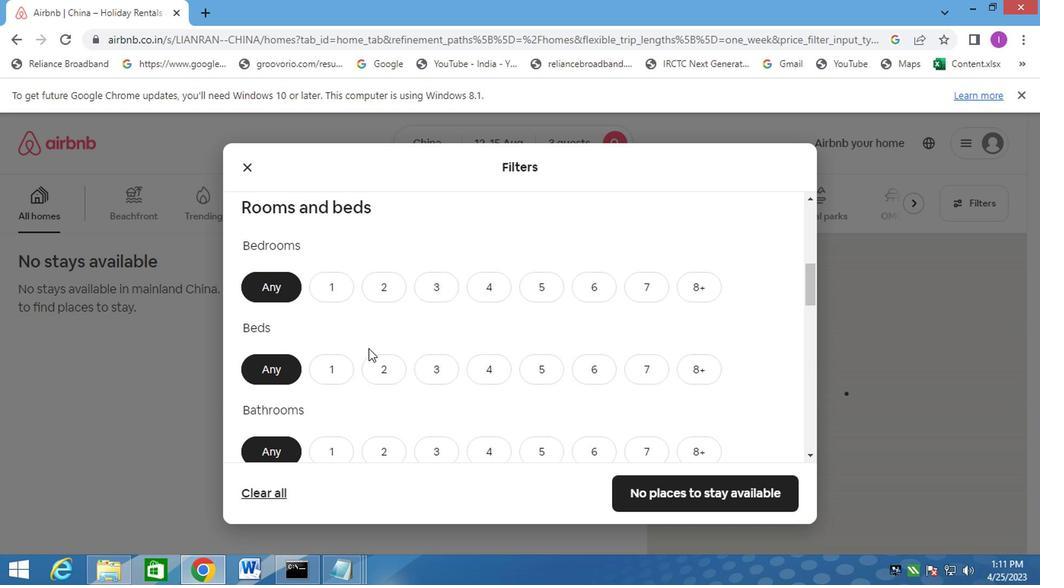 
Action: Mouse scrolled (362, 346) with delta (0, 0)
Screenshot: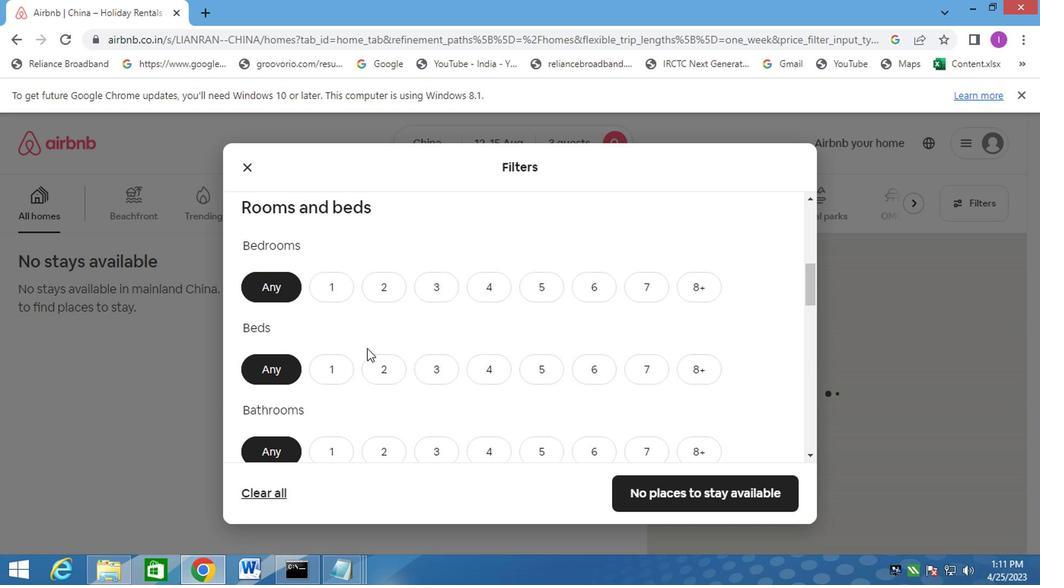 
Action: Mouse scrolled (362, 346) with delta (0, 0)
Screenshot: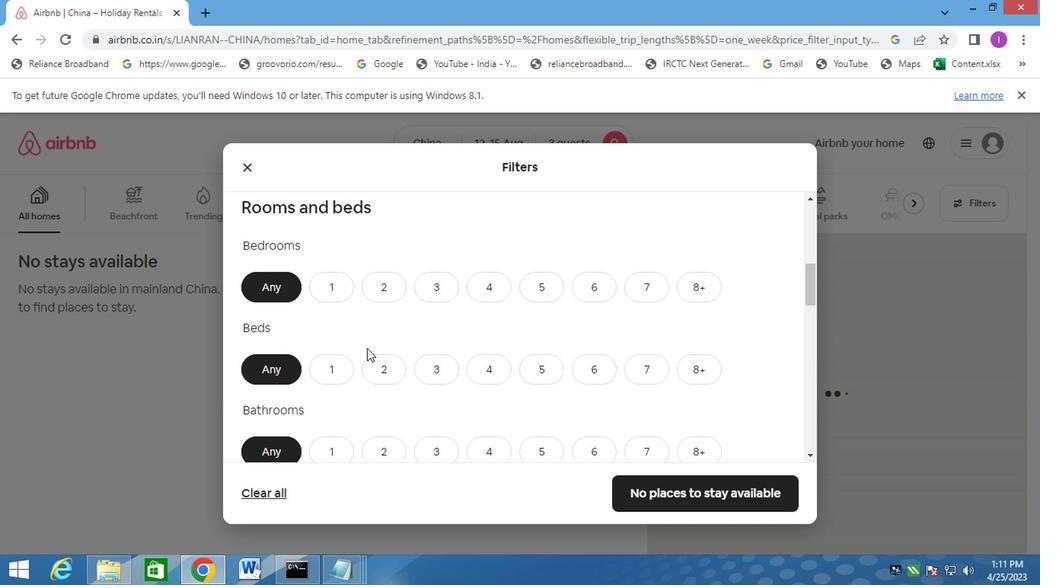 
Action: Mouse moved to (361, 347)
Screenshot: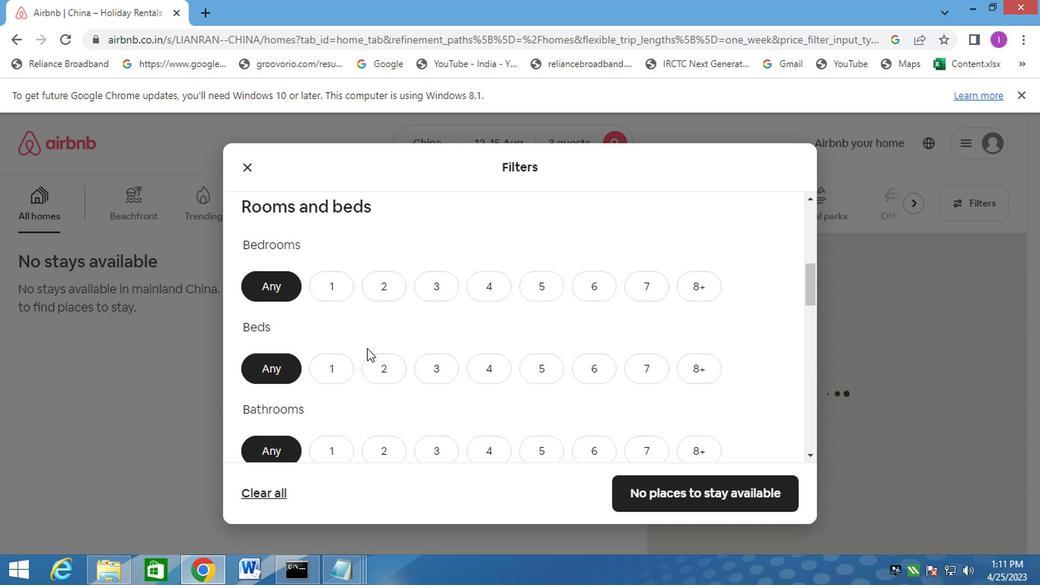 
Action: Mouse scrolled (361, 346) with delta (0, 0)
Screenshot: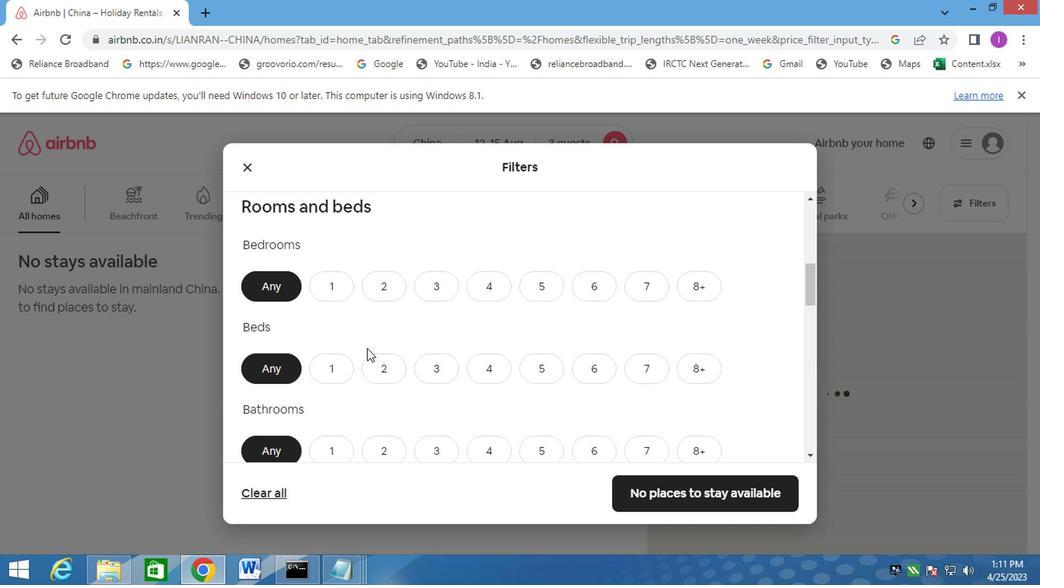 
Action: Mouse moved to (369, 264)
Screenshot: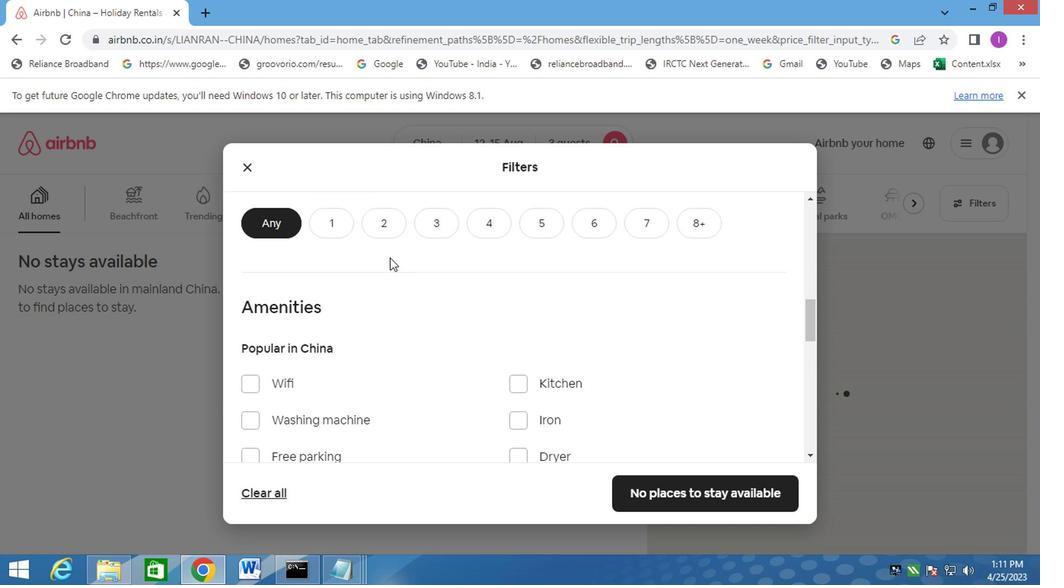 
Action: Mouse scrolled (369, 264) with delta (0, 0)
Screenshot: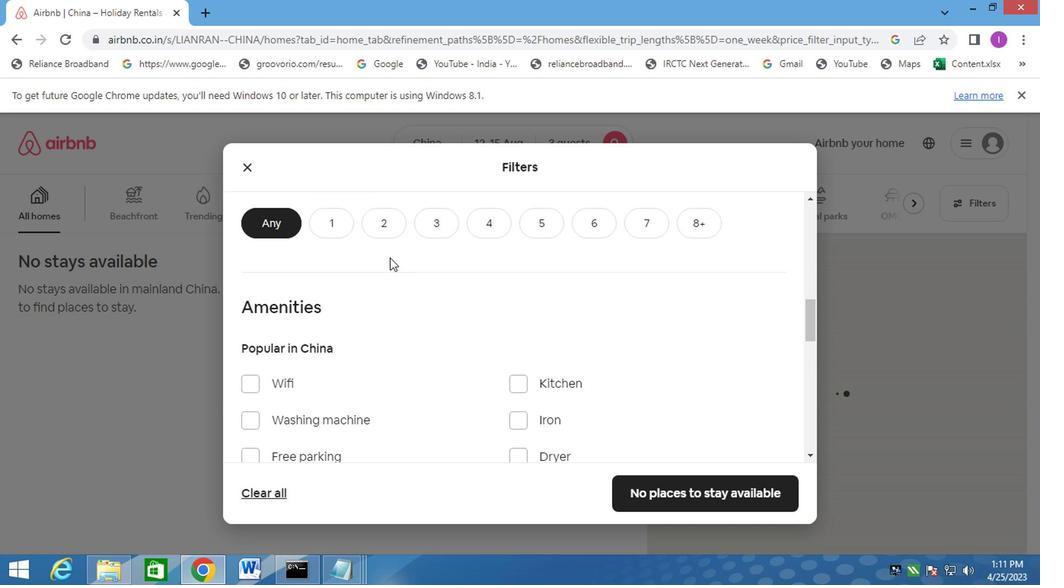 
Action: Mouse moved to (366, 268)
Screenshot: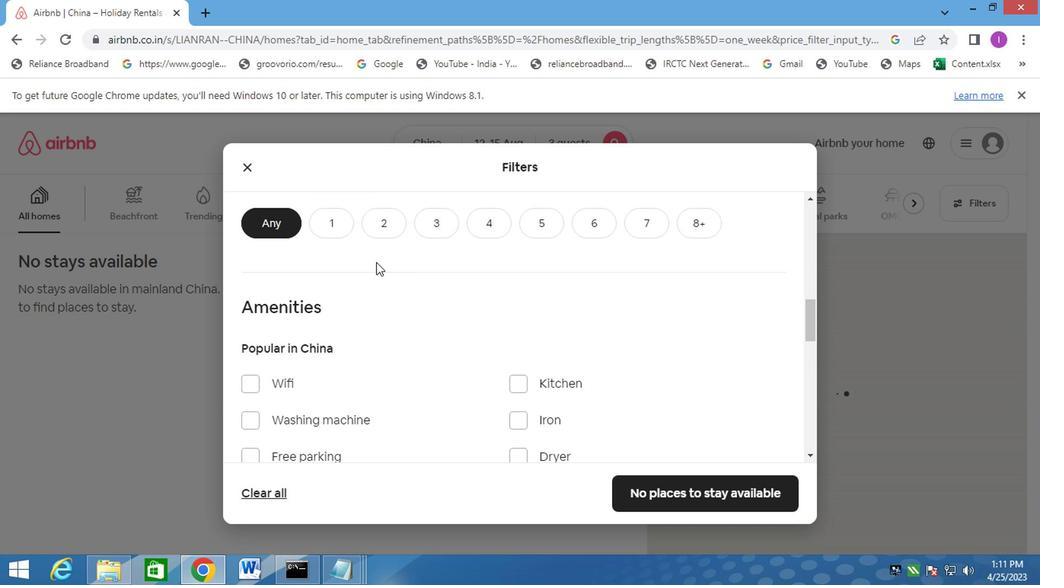 
Action: Mouse scrolled (366, 268) with delta (0, 0)
Screenshot: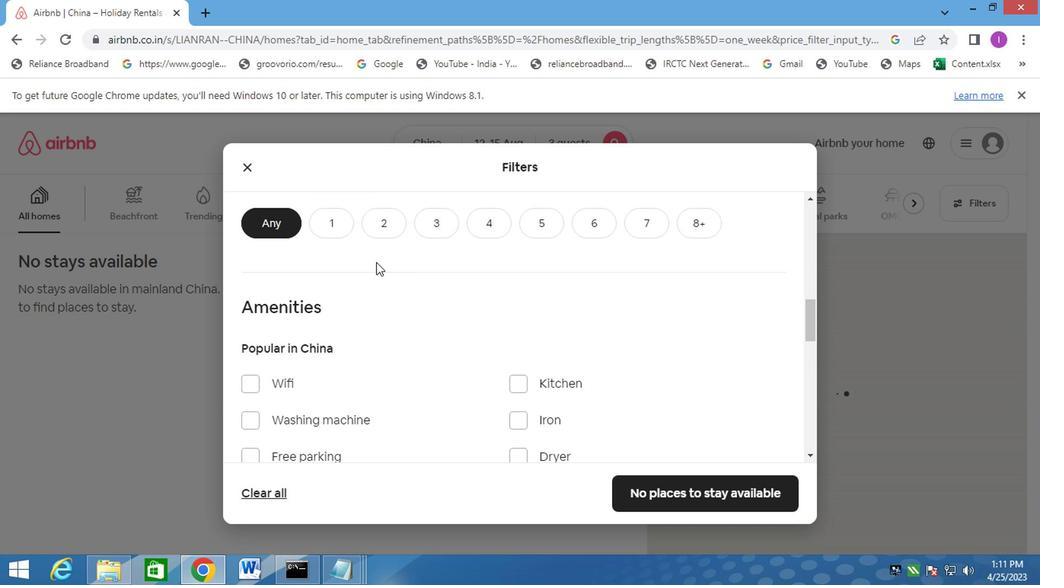 
Action: Mouse moved to (364, 268)
Screenshot: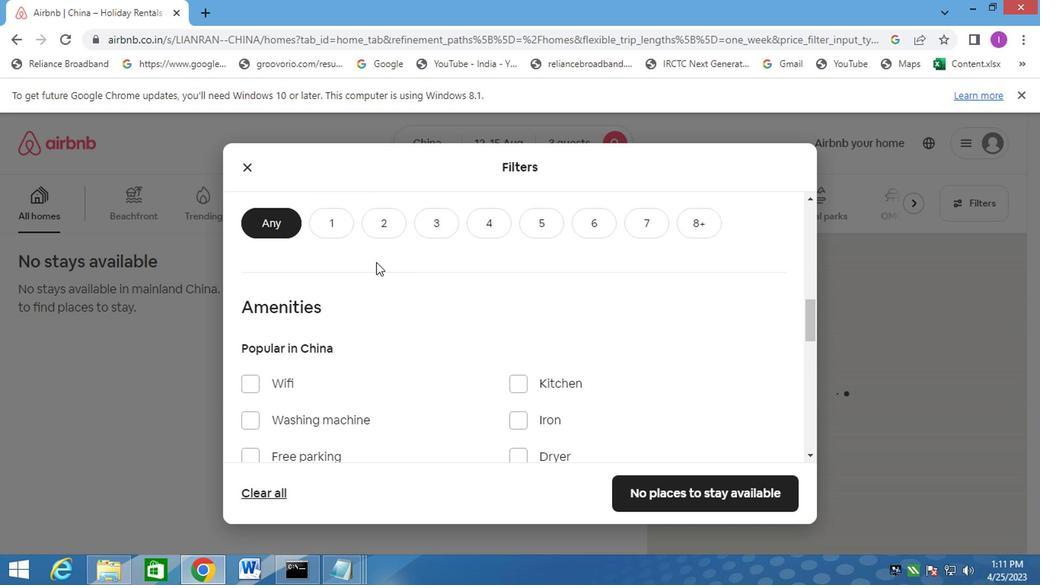 
Action: Mouse scrolled (364, 269) with delta (0, 1)
Screenshot: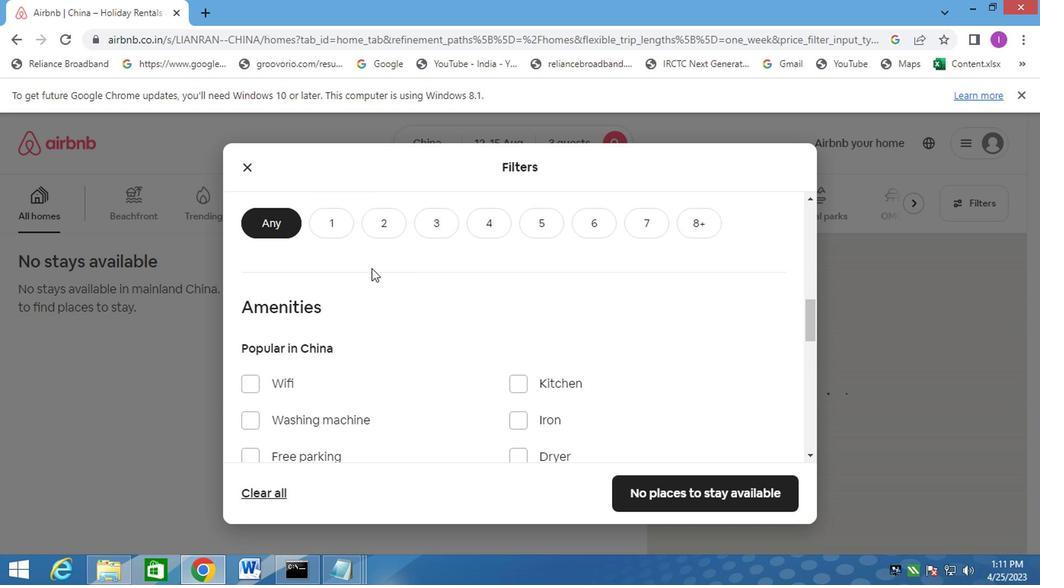 
Action: Mouse moved to (379, 290)
Screenshot: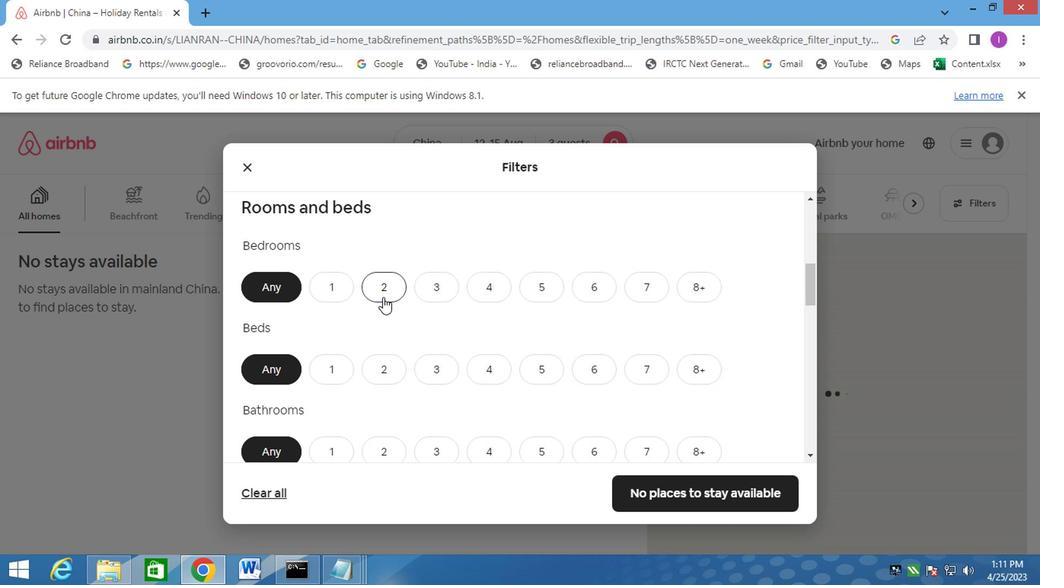 
Action: Mouse pressed left at (379, 290)
Screenshot: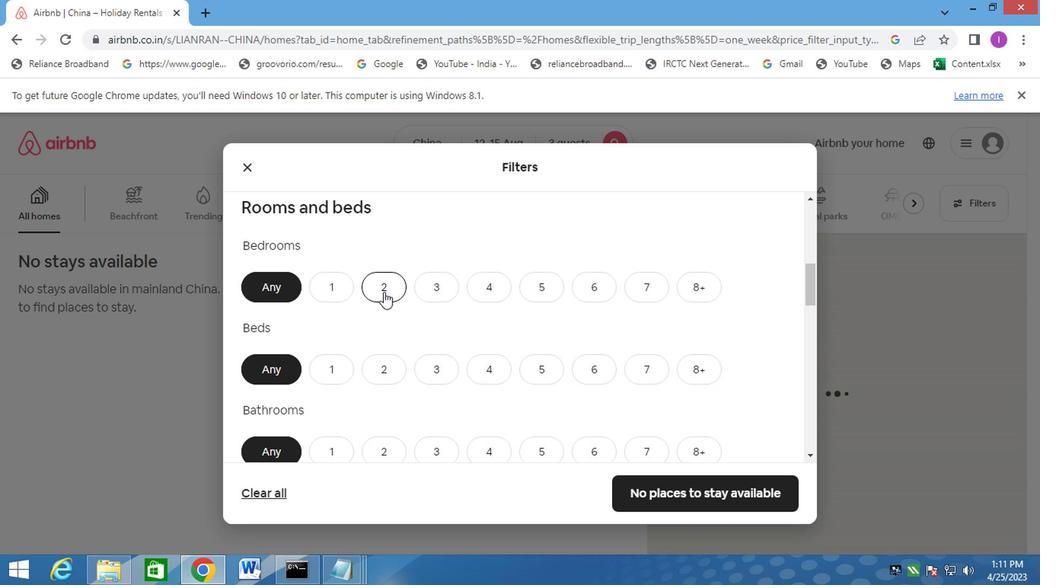 
Action: Mouse moved to (423, 368)
Screenshot: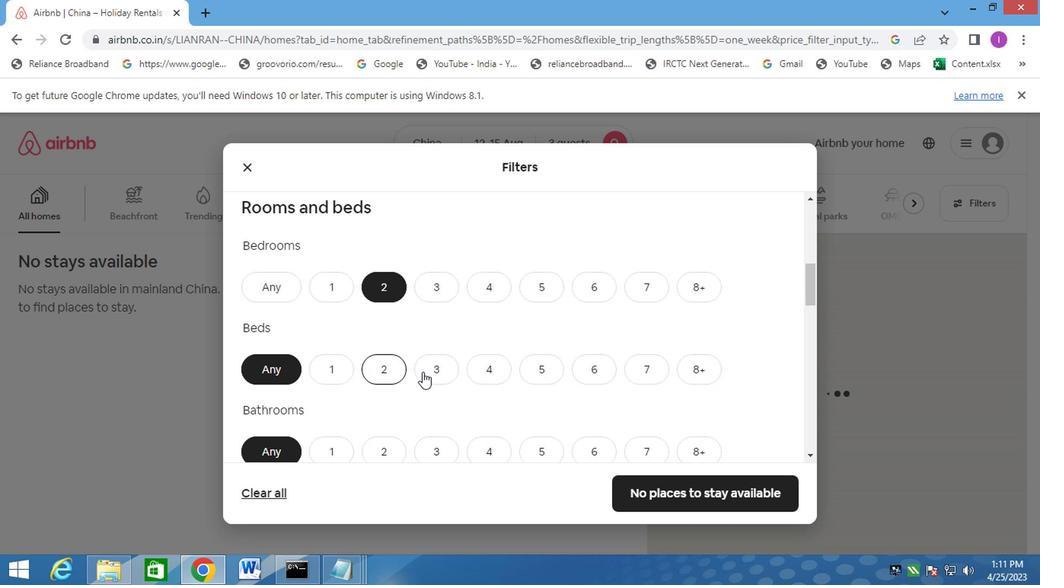 
Action: Mouse pressed left at (423, 368)
Screenshot: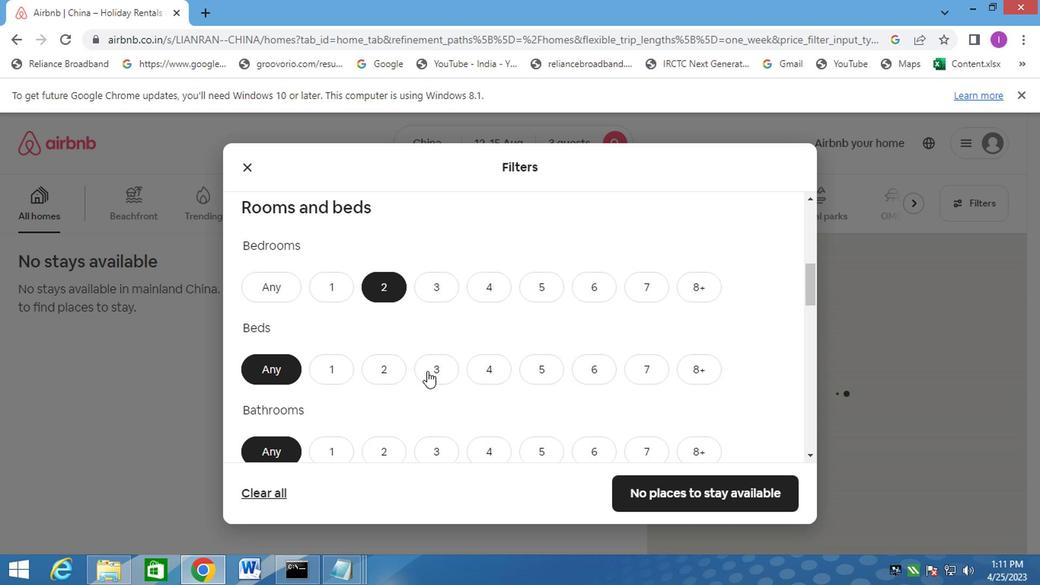 
Action: Mouse moved to (334, 446)
Screenshot: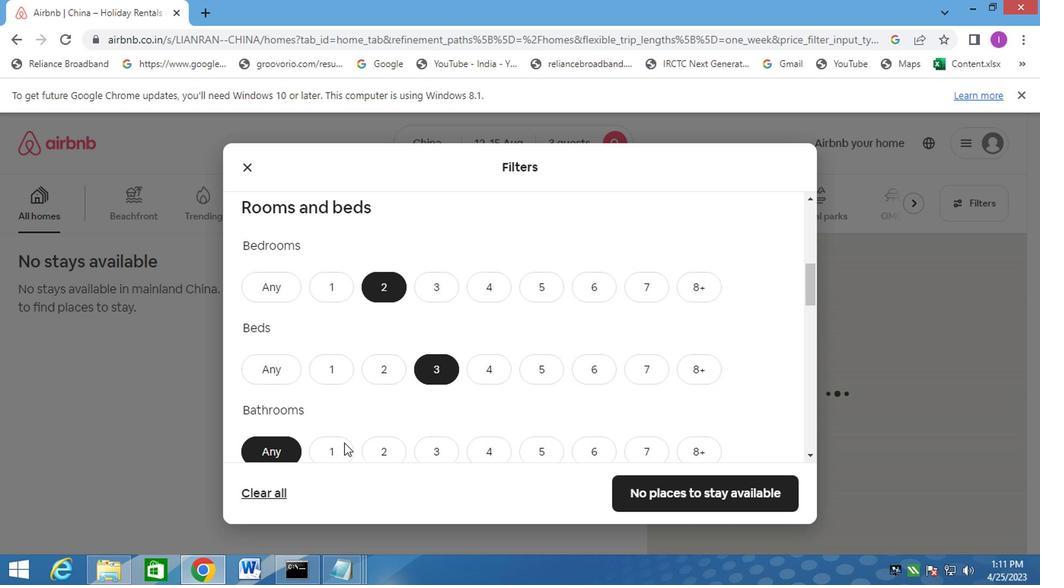 
Action: Mouse pressed left at (334, 446)
Screenshot: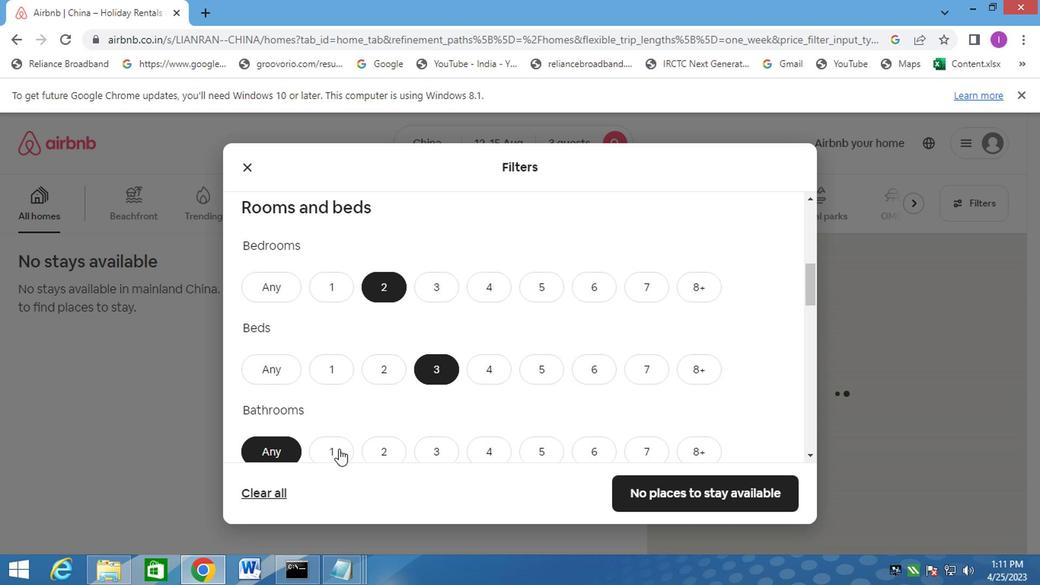 
Action: Mouse moved to (384, 391)
Screenshot: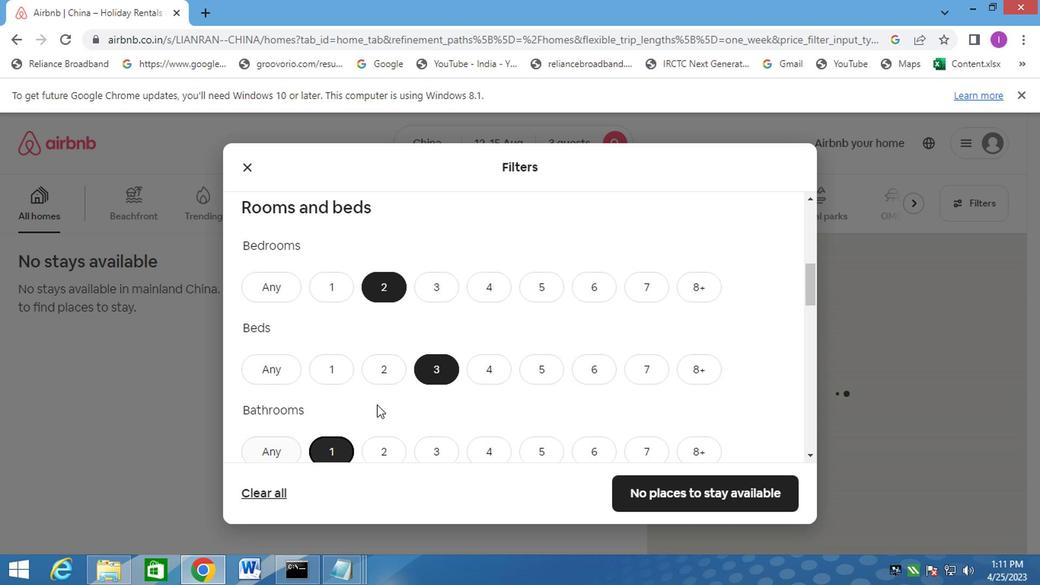 
Action: Mouse scrolled (384, 390) with delta (0, -1)
Screenshot: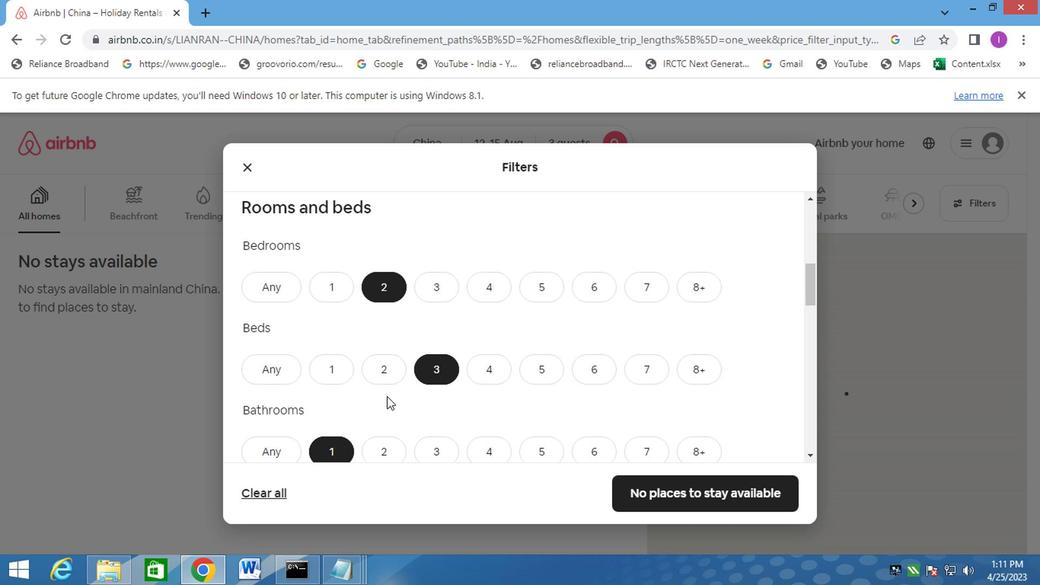
Action: Mouse moved to (385, 390)
Screenshot: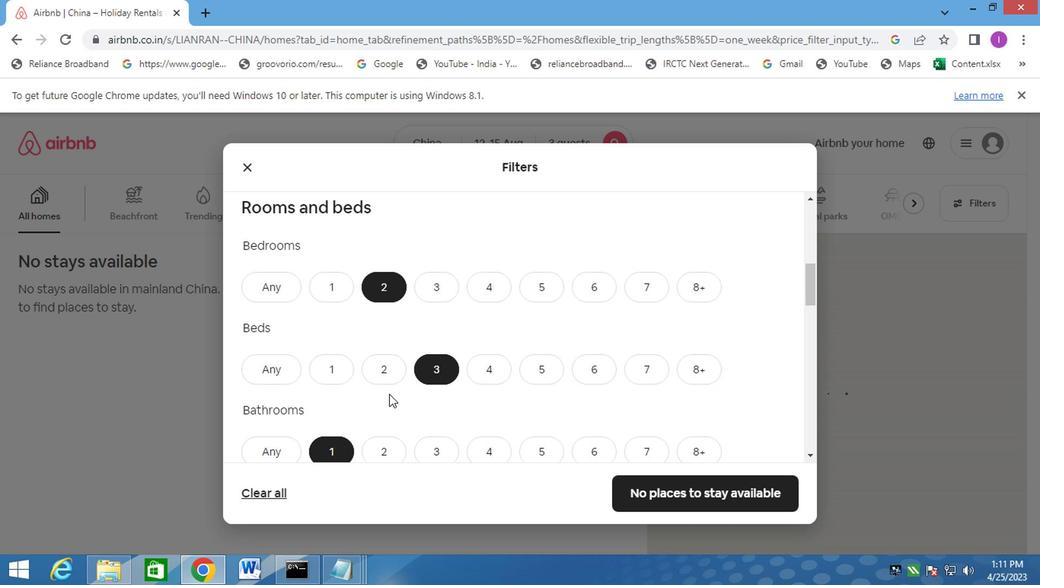 
Action: Mouse scrolled (385, 390) with delta (0, 0)
Screenshot: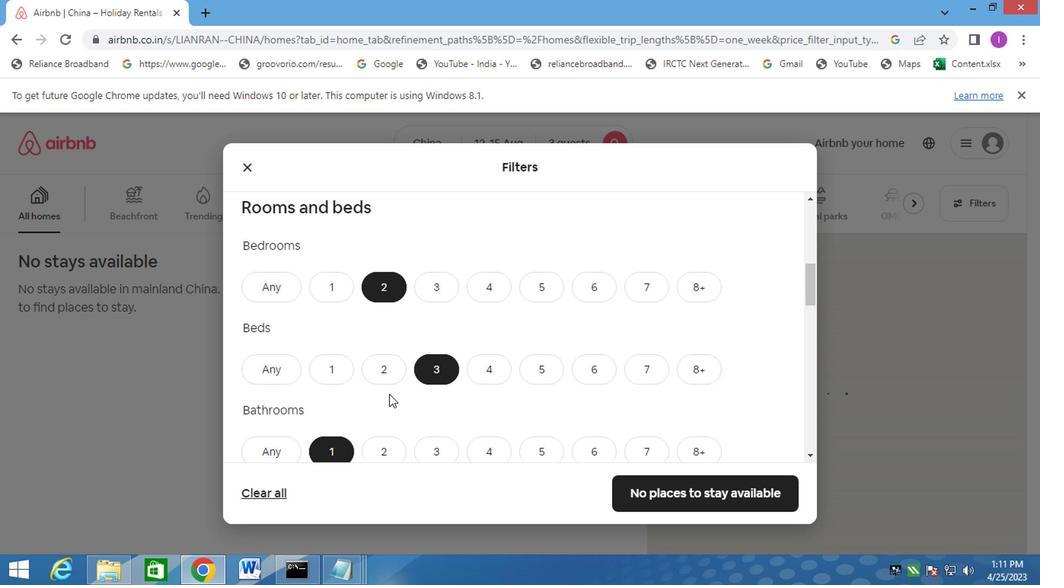 
Action: Mouse moved to (386, 388)
Screenshot: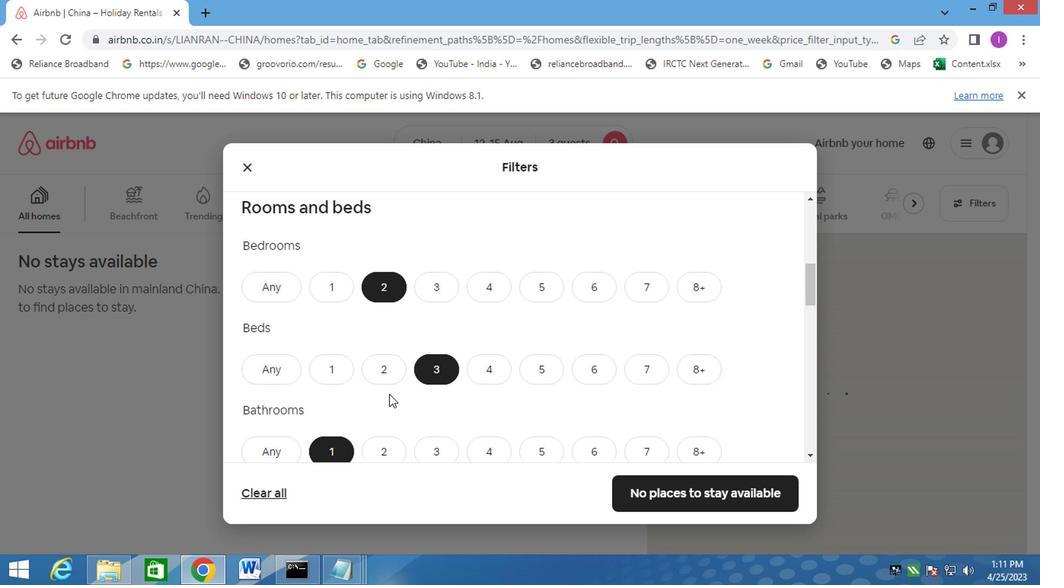 
Action: Mouse scrolled (386, 387) with delta (0, 0)
Screenshot: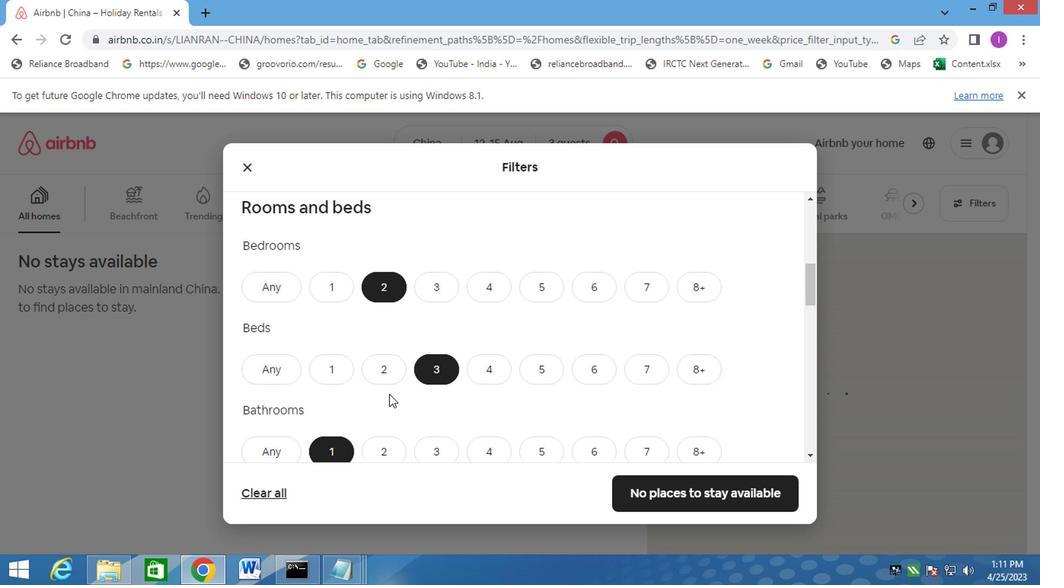 
Action: Mouse moved to (387, 387)
Screenshot: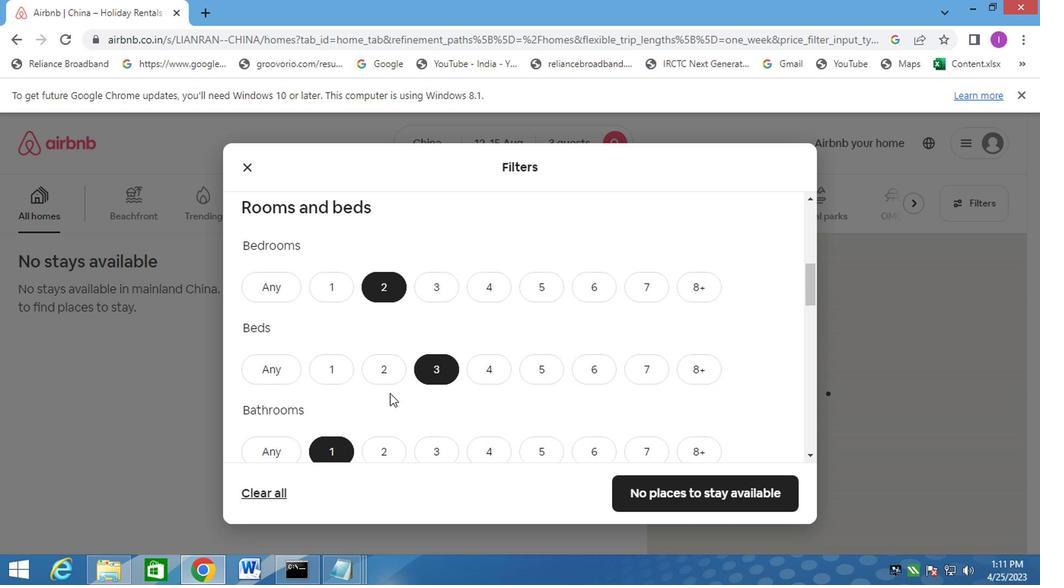 
Action: Mouse scrolled (387, 386) with delta (0, -1)
Screenshot: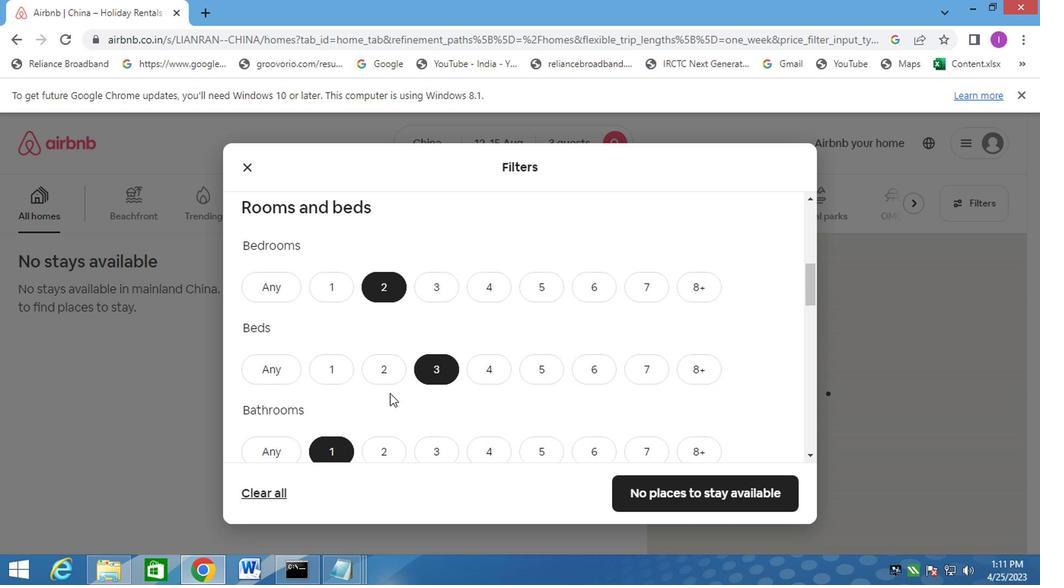 
Action: Mouse moved to (389, 384)
Screenshot: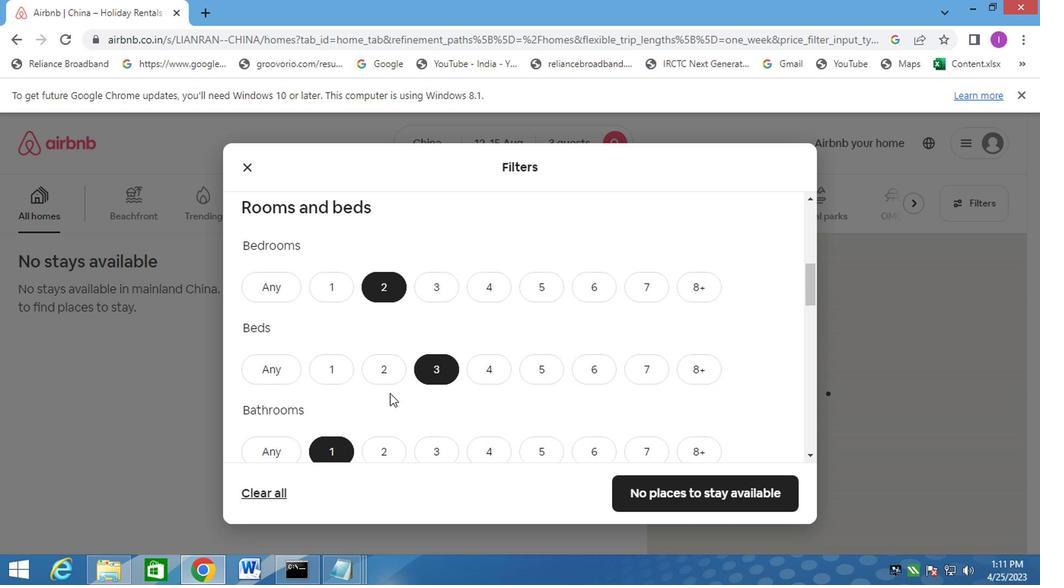 
Action: Mouse scrolled (389, 384) with delta (0, 0)
Screenshot: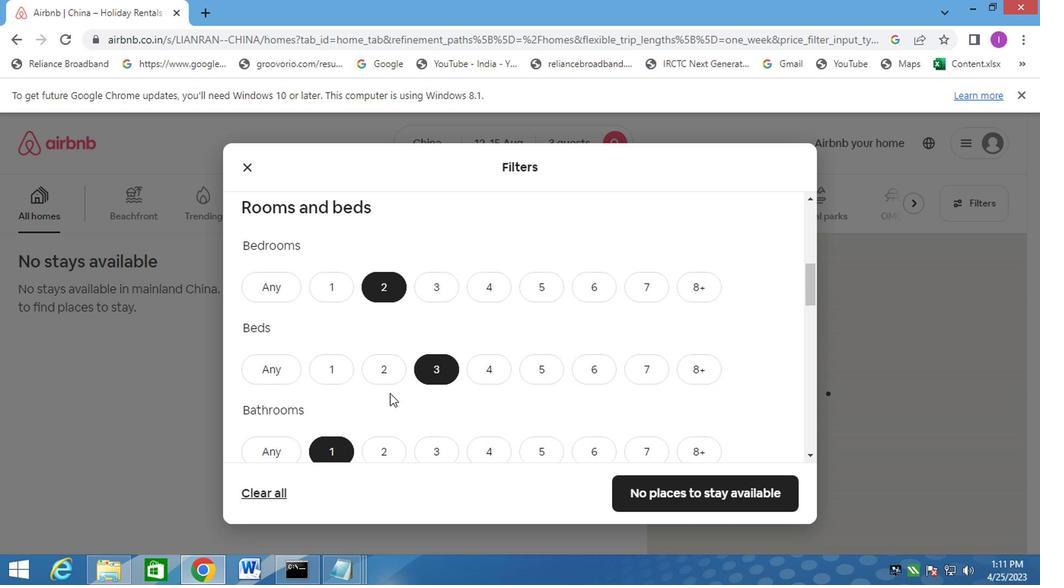 
Action: Mouse moved to (412, 352)
Screenshot: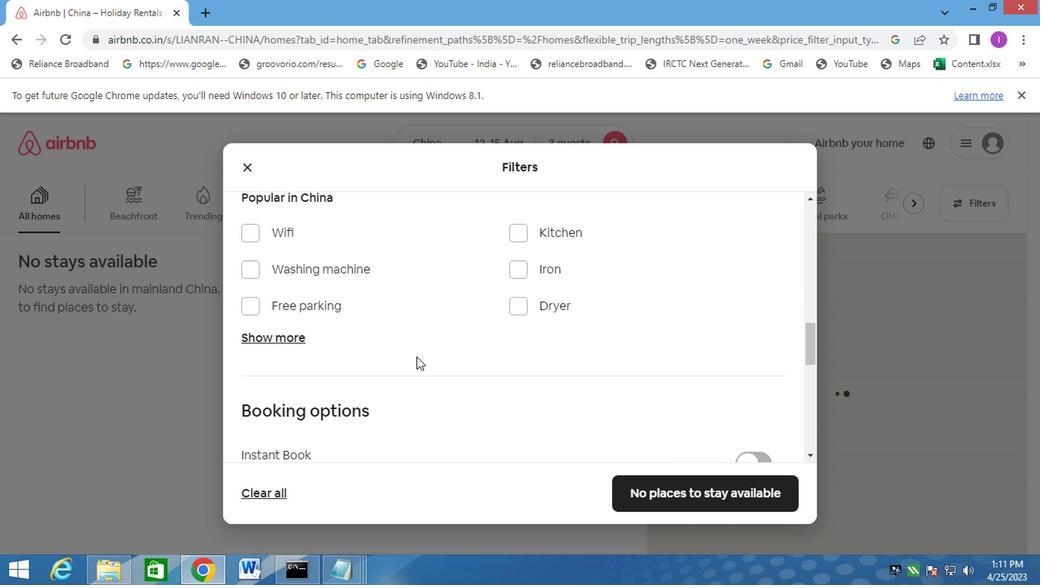 
Action: Mouse scrolled (412, 352) with delta (0, 0)
Screenshot: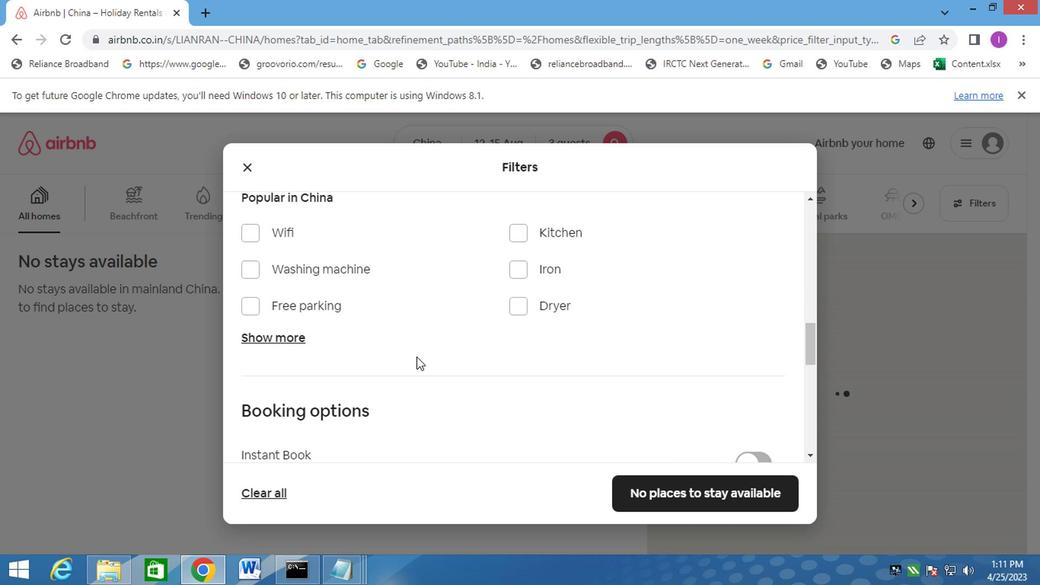 
Action: Mouse scrolled (412, 352) with delta (0, 0)
Screenshot: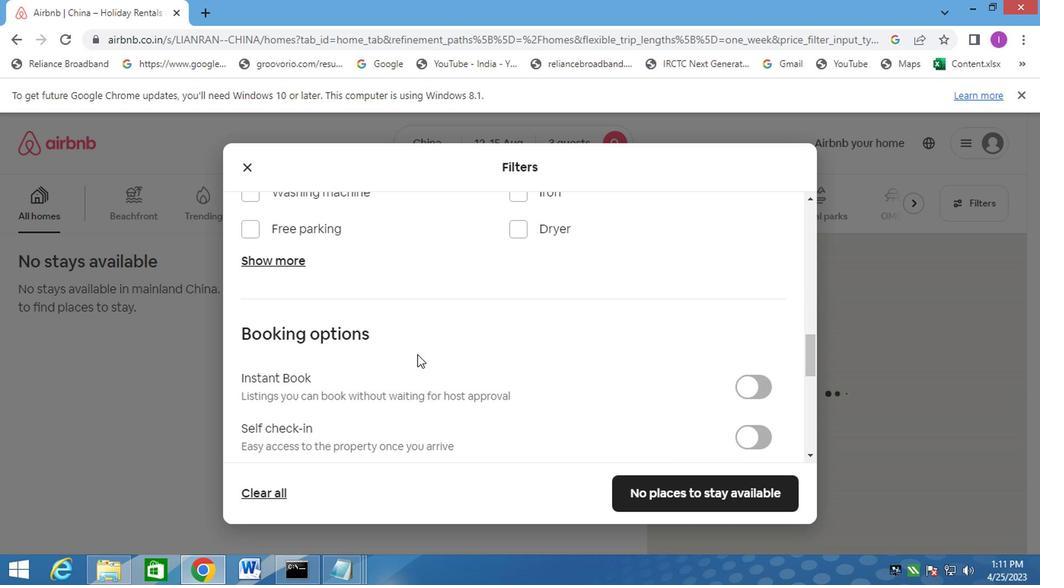 
Action: Mouse scrolled (412, 352) with delta (0, 0)
Screenshot: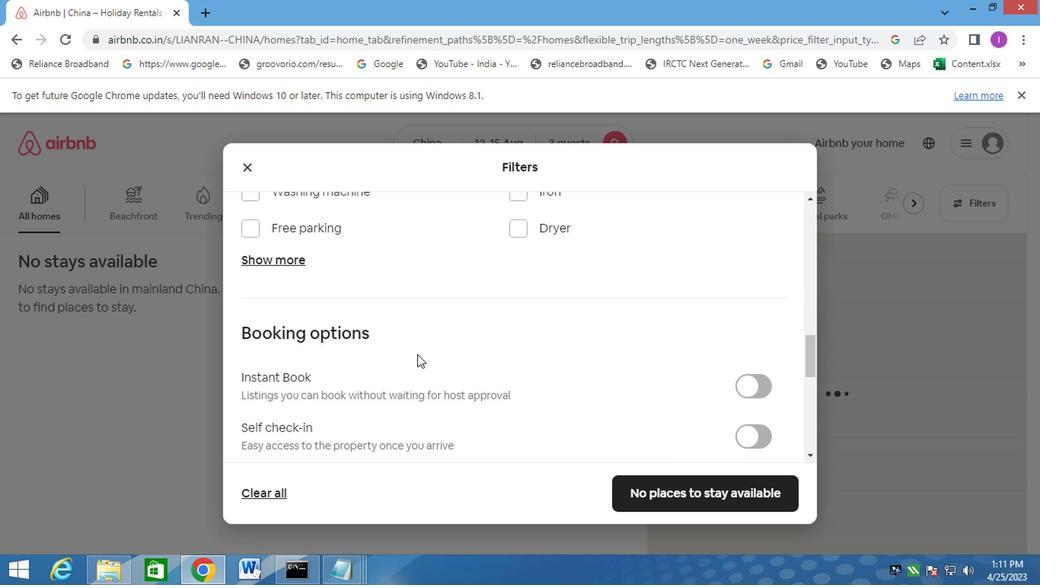 
Action: Mouse moved to (761, 289)
Screenshot: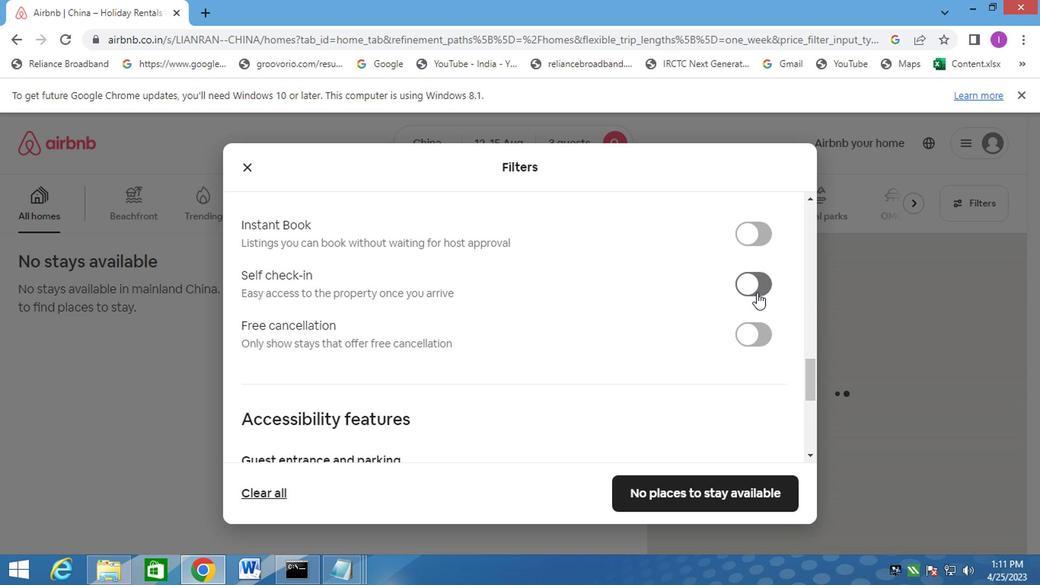 
Action: Mouse pressed left at (761, 289)
Screenshot: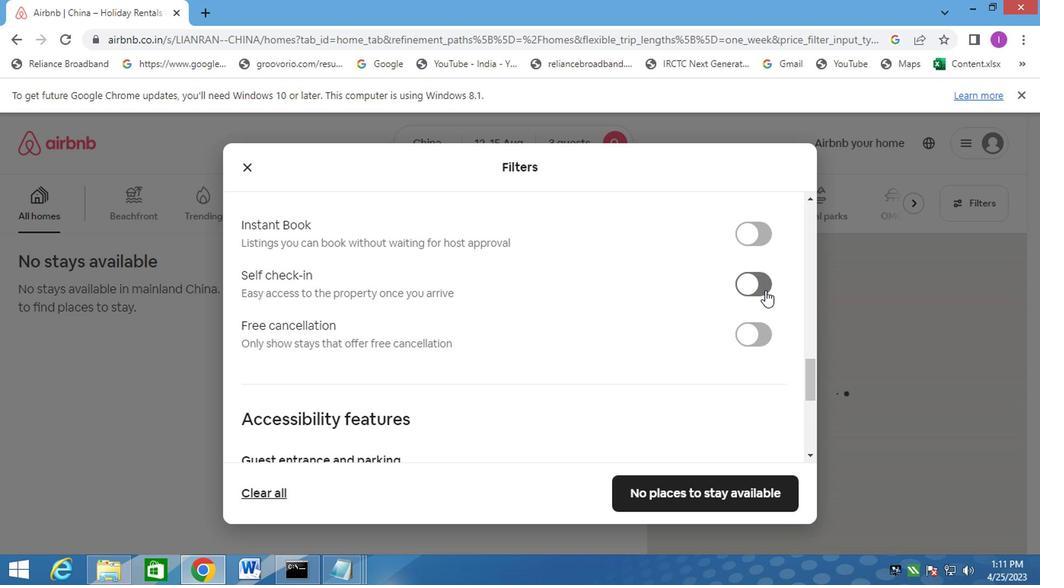 
Action: Mouse moved to (479, 315)
Screenshot: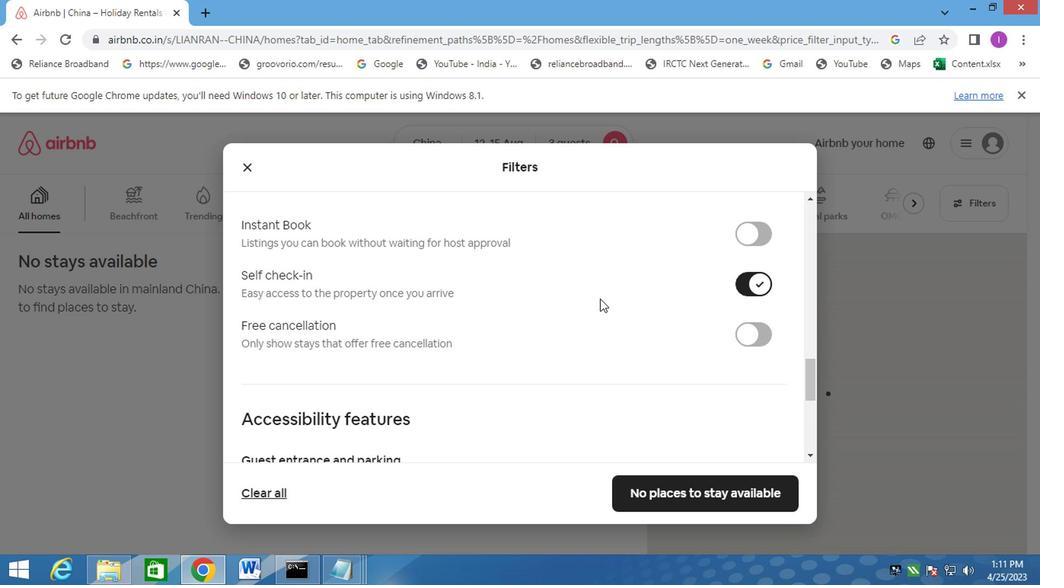 
Action: Mouse scrolled (479, 315) with delta (0, 0)
Screenshot: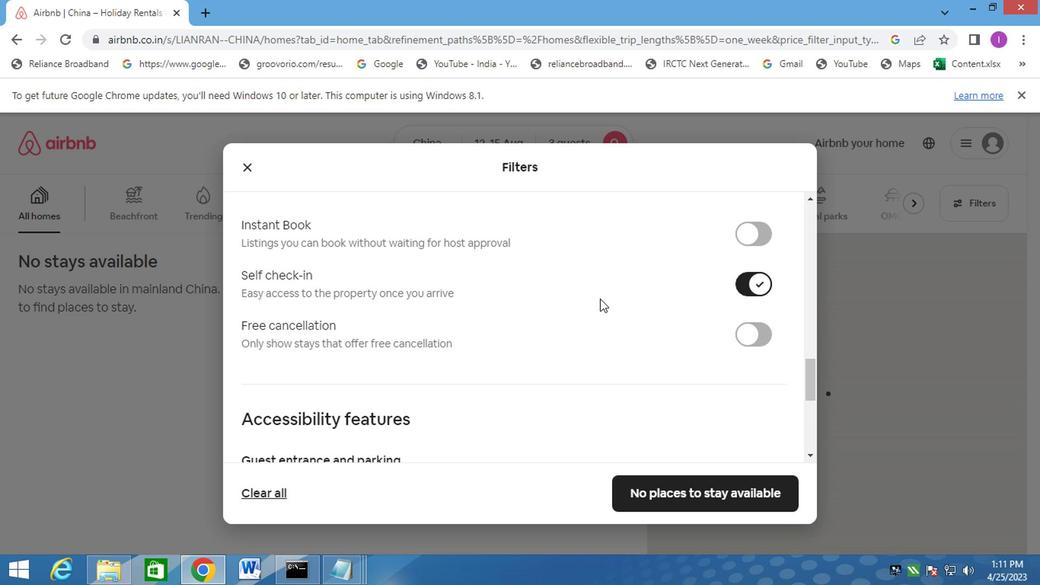 
Action: Mouse moved to (478, 315)
Screenshot: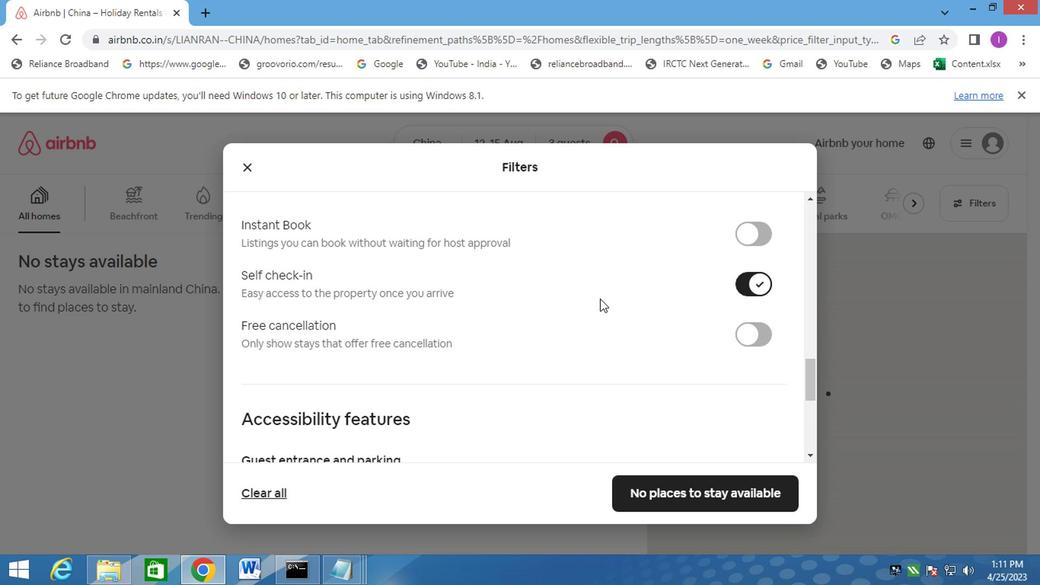 
Action: Mouse scrolled (478, 315) with delta (0, 0)
Screenshot: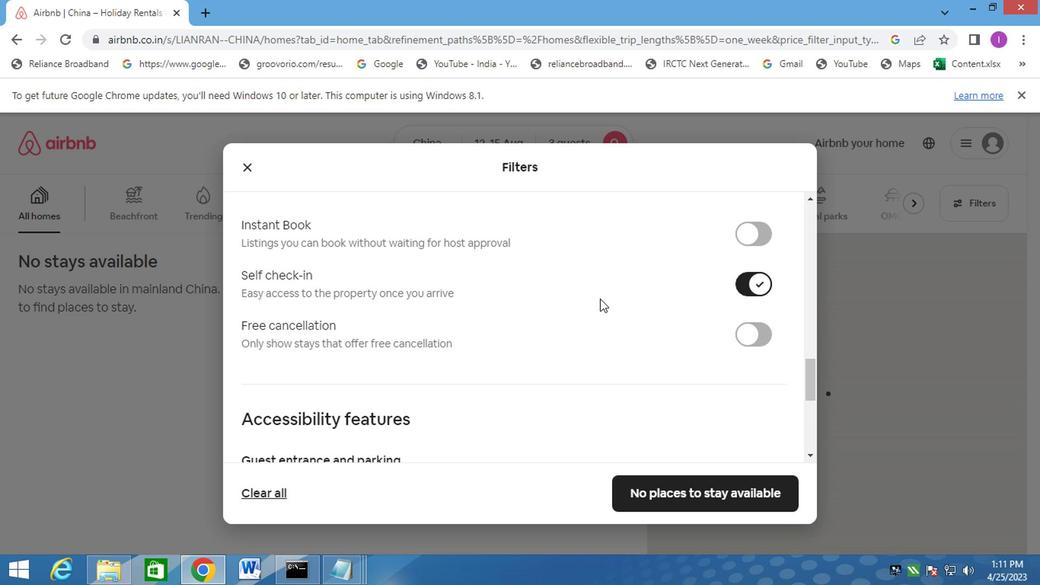 
Action: Mouse scrolled (478, 315) with delta (0, 0)
Screenshot: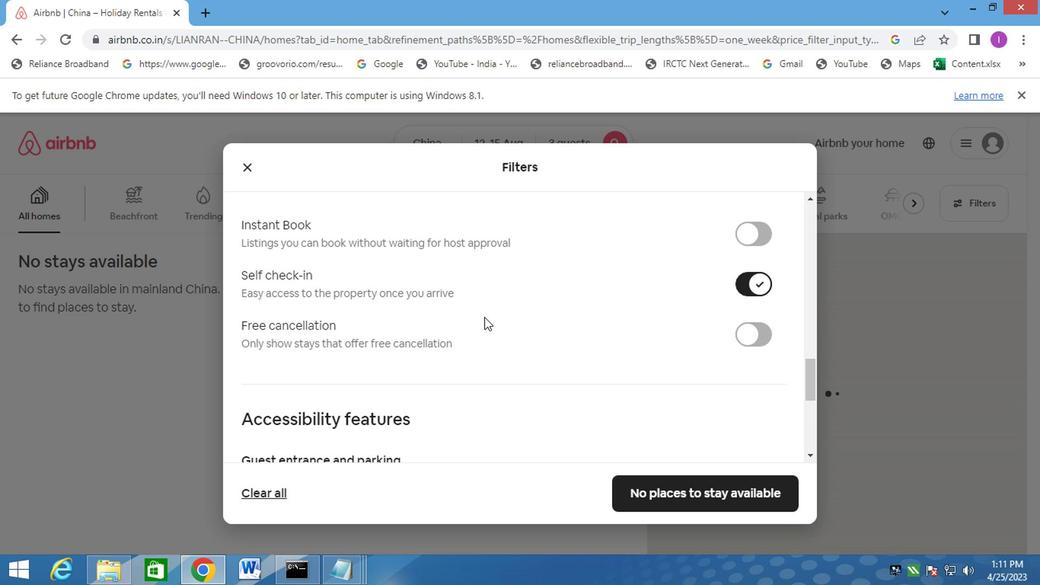 
Action: Mouse scrolled (478, 315) with delta (0, 0)
Screenshot: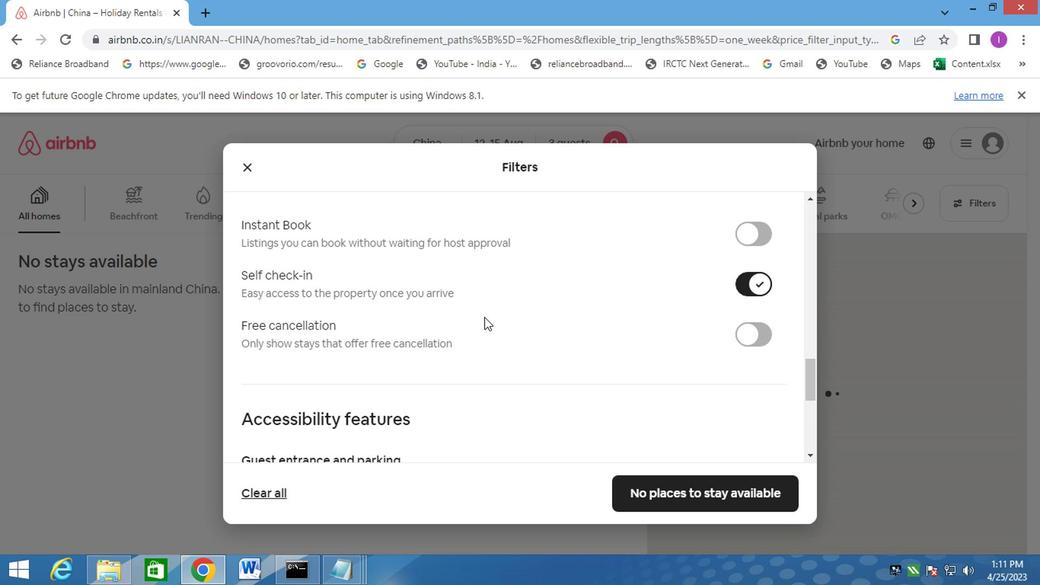 
Action: Mouse moved to (478, 315)
Screenshot: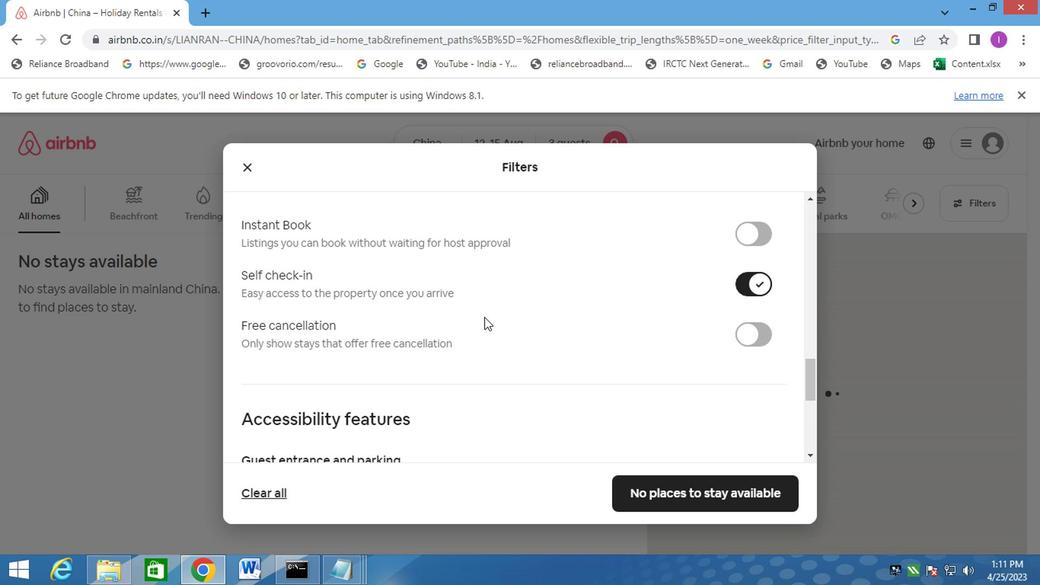 
Action: Mouse scrolled (478, 315) with delta (0, 0)
Screenshot: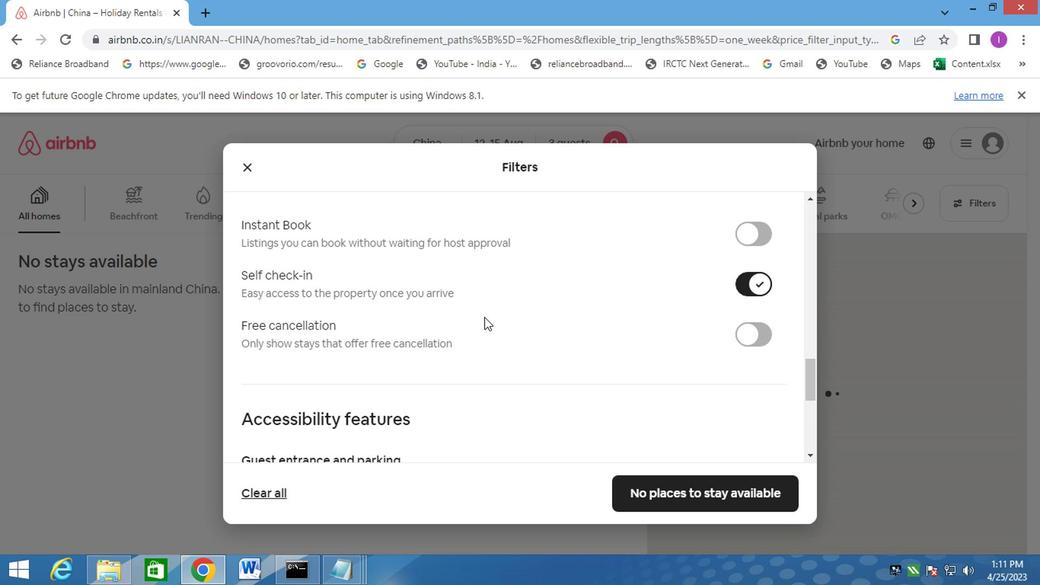 
Action: Mouse moved to (476, 315)
Screenshot: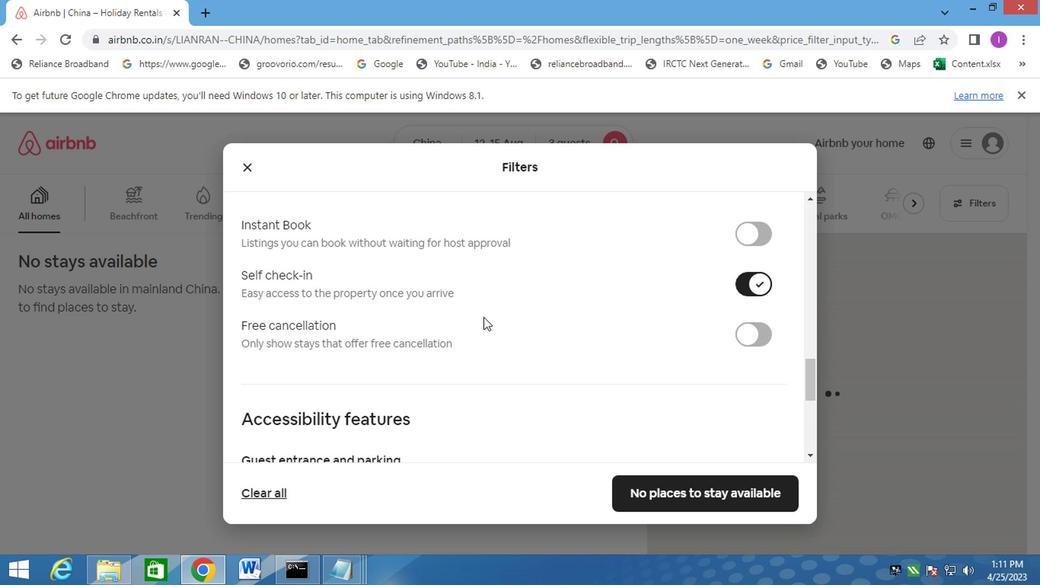 
Action: Mouse scrolled (476, 315) with delta (0, 0)
Screenshot: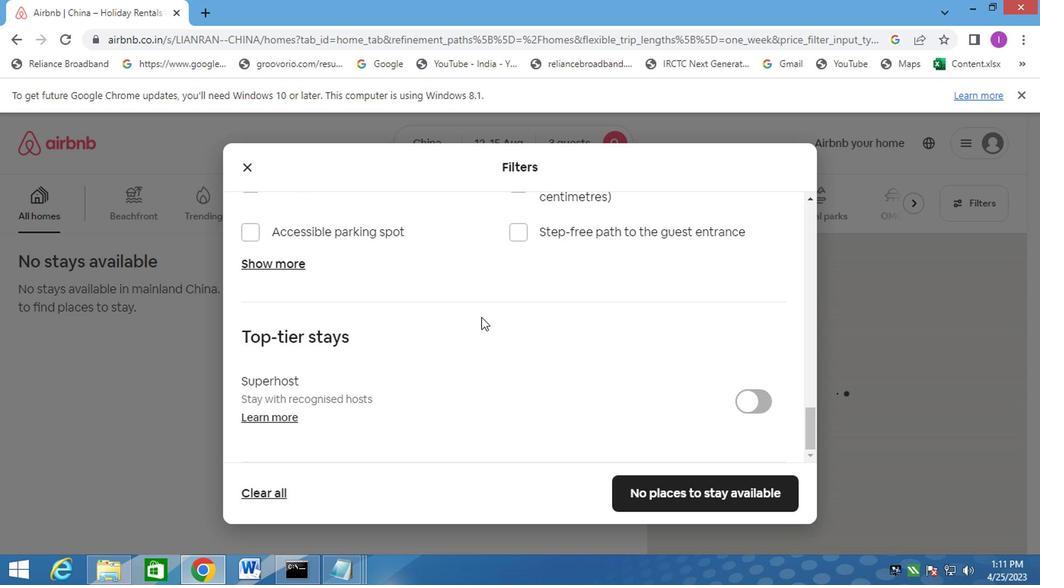 
Action: Mouse scrolled (476, 315) with delta (0, 0)
Screenshot: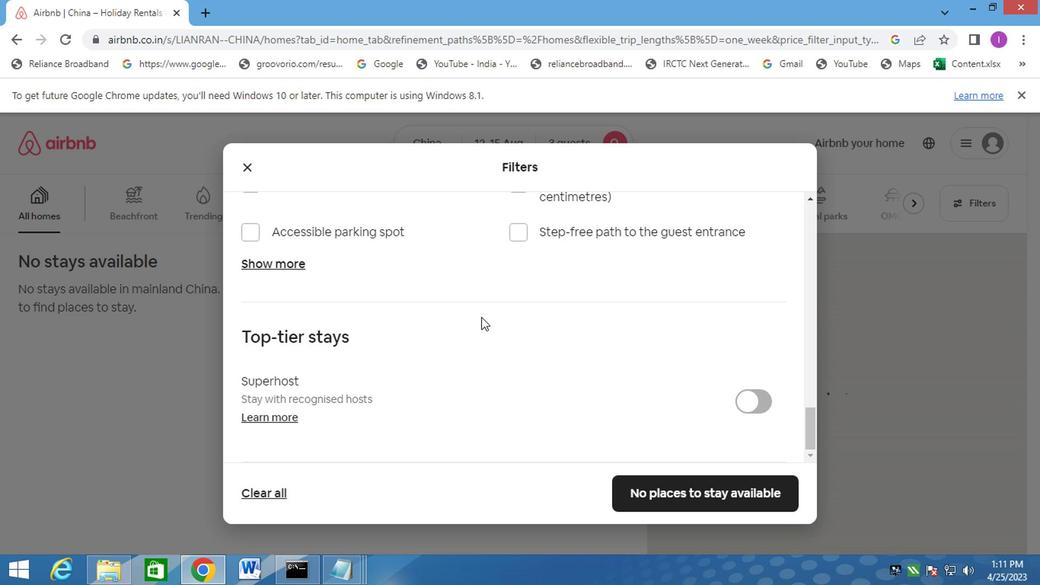 
Action: Mouse moved to (476, 315)
Screenshot: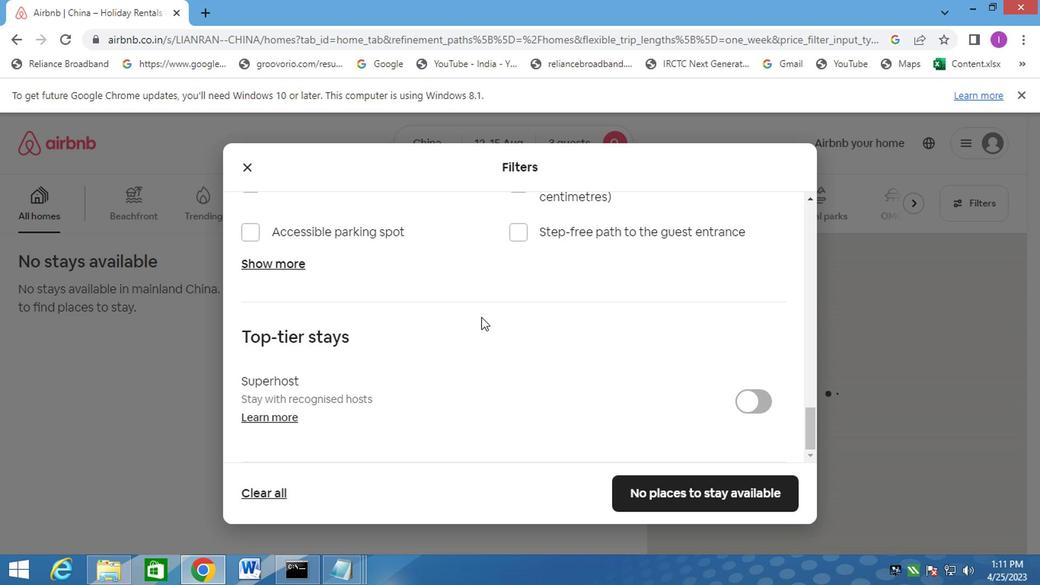 
Action: Mouse scrolled (476, 315) with delta (0, 0)
Screenshot: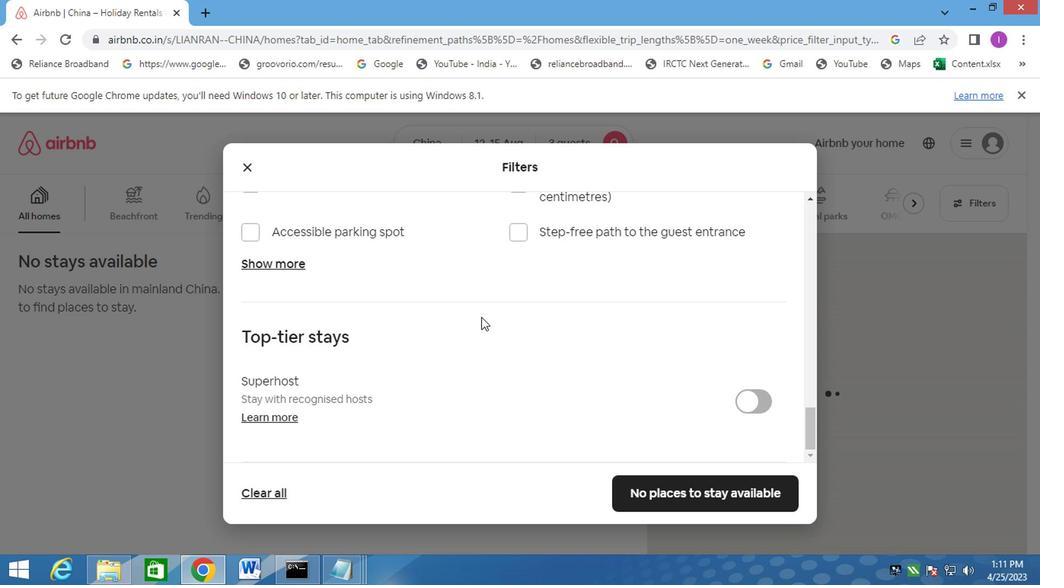 
Action: Mouse scrolled (476, 315) with delta (0, 0)
Screenshot: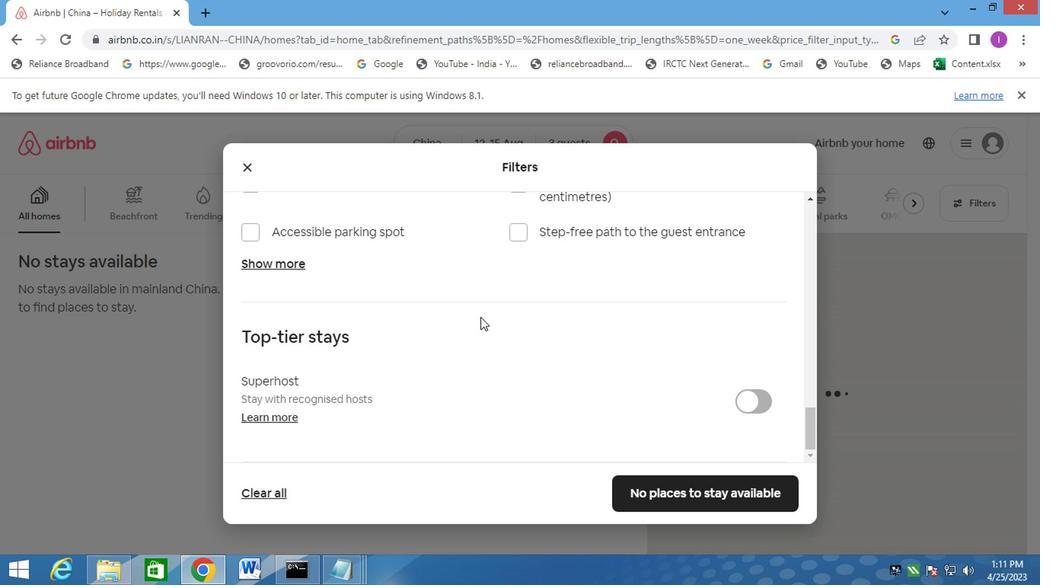 
Action: Mouse moved to (620, 485)
Screenshot: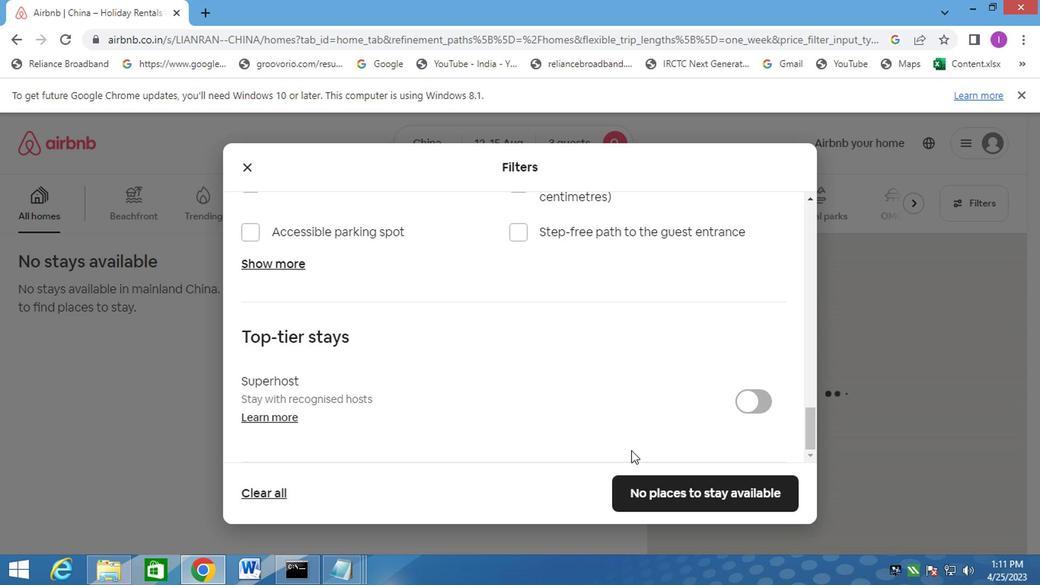 
Action: Mouse pressed left at (620, 485)
Screenshot: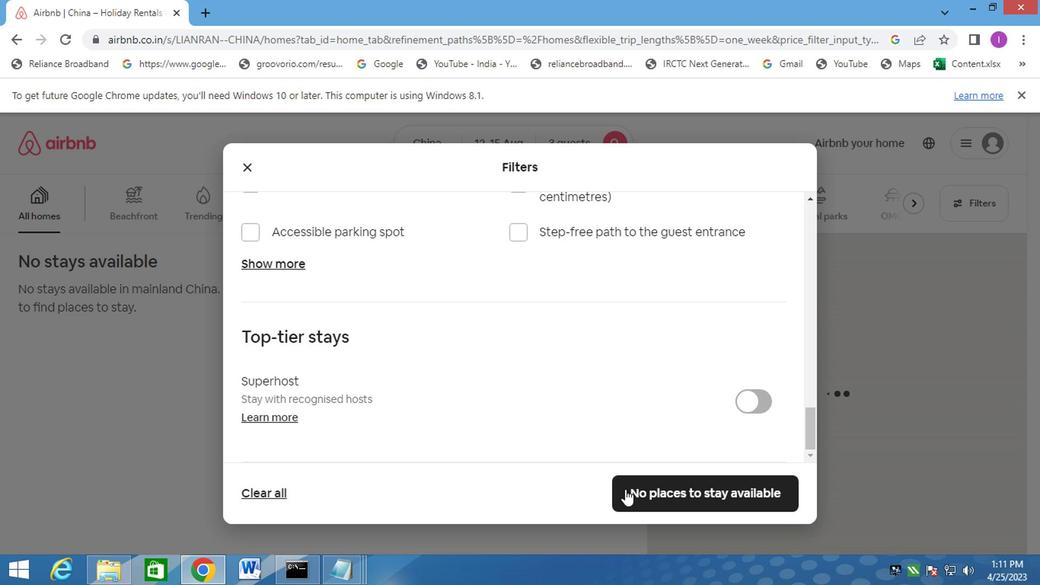 
Action: Mouse moved to (631, 468)
Screenshot: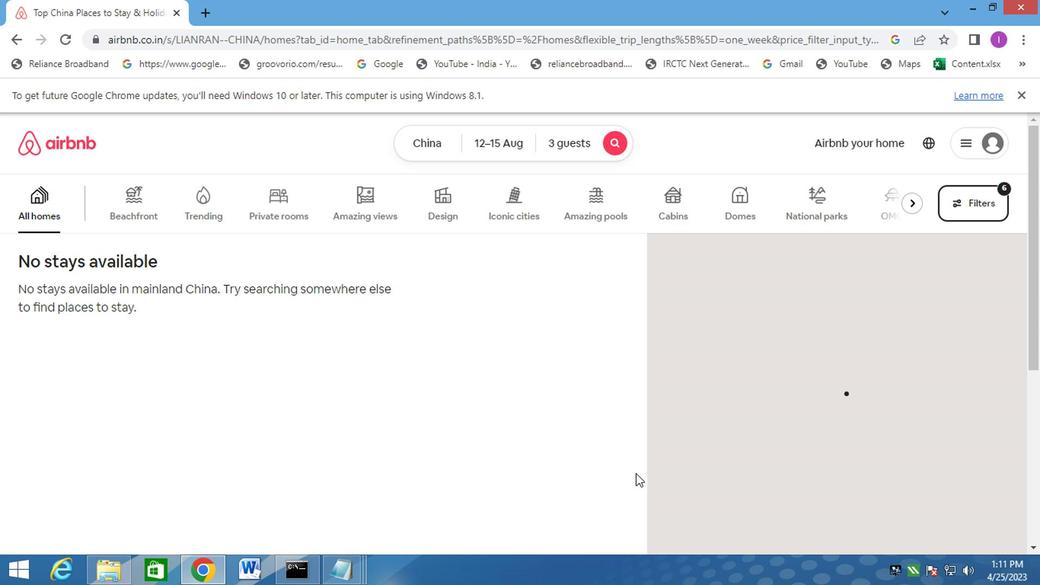 
